 Task: Open a blank sheet, save the file as california.doc Insert a picture of 'California'with name   California.png  Change shape height to 7 select the picture, apply border and shading with setting Box, style zigzaged line, color Red and width 2 1/4 pt
Action: Mouse moved to (21, 26)
Screenshot: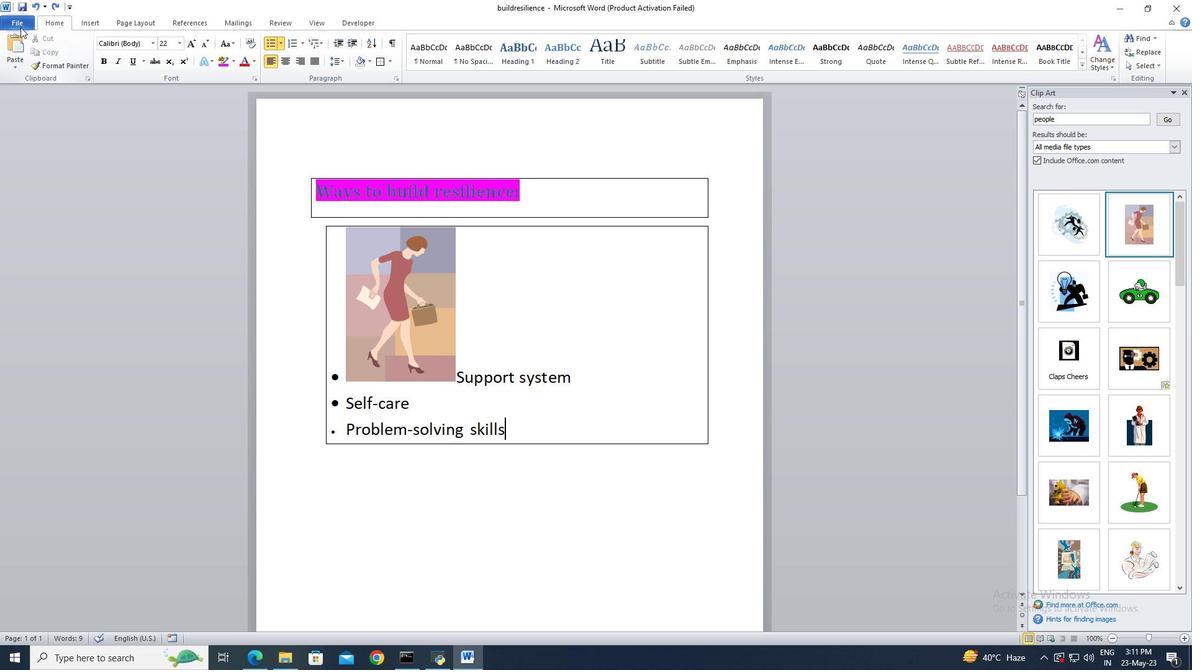 
Action: Mouse pressed left at (21, 26)
Screenshot: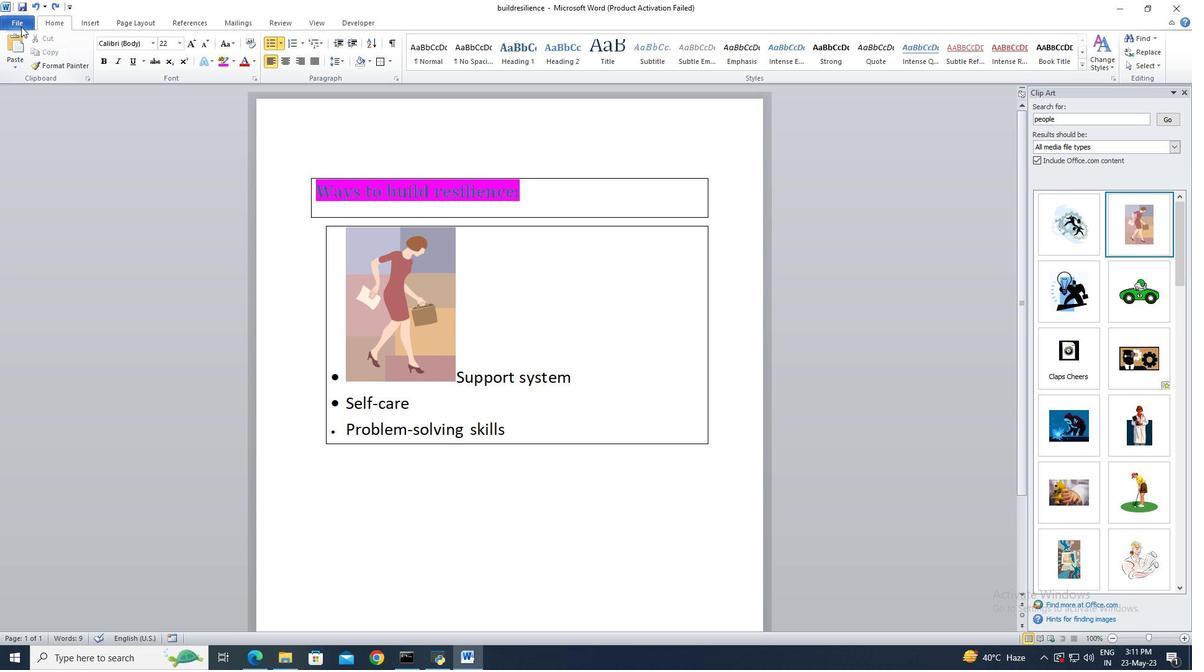 
Action: Mouse moved to (35, 166)
Screenshot: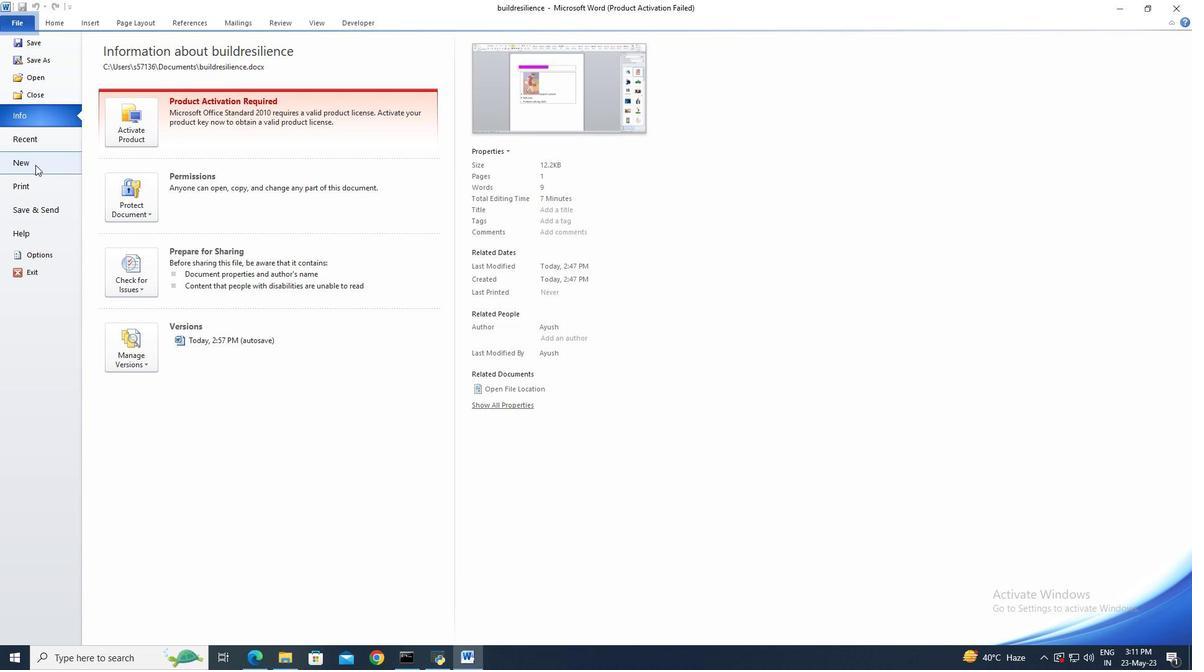 
Action: Mouse pressed left at (35, 166)
Screenshot: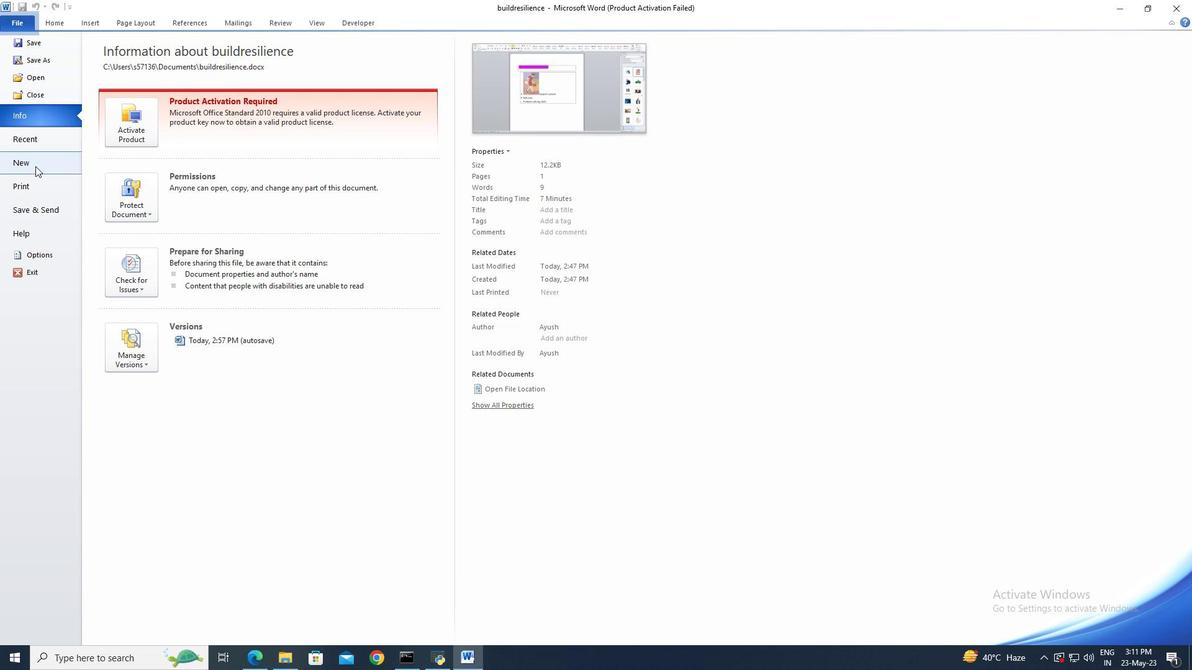 
Action: Mouse moved to (611, 305)
Screenshot: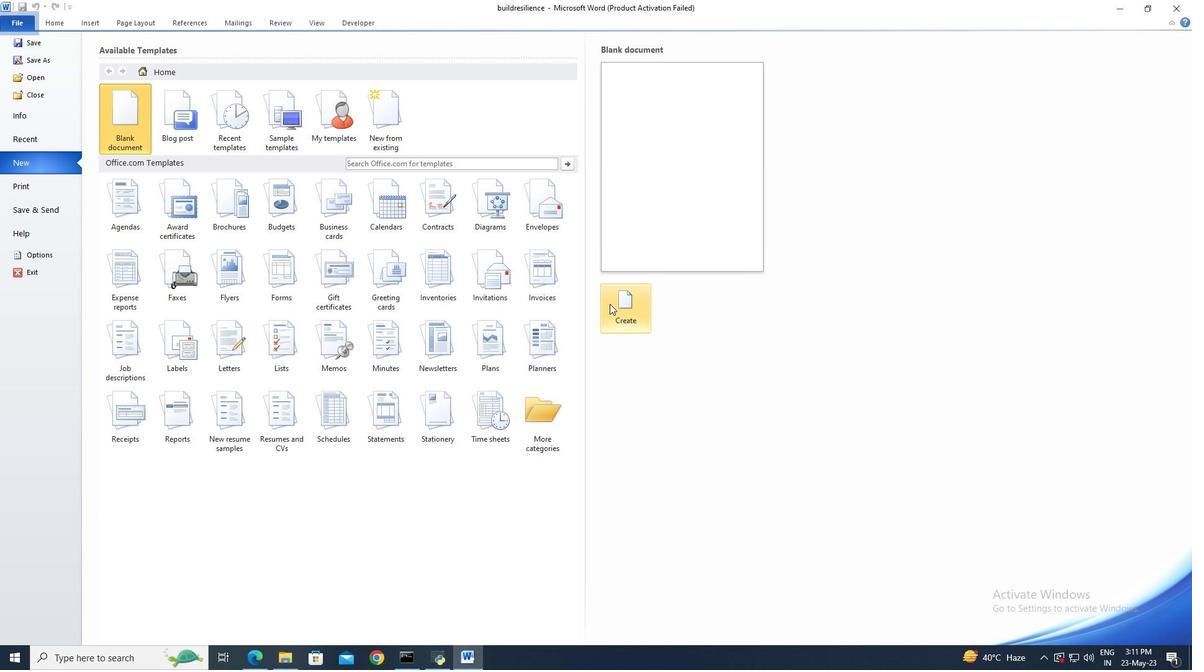 
Action: Mouse pressed left at (611, 305)
Screenshot: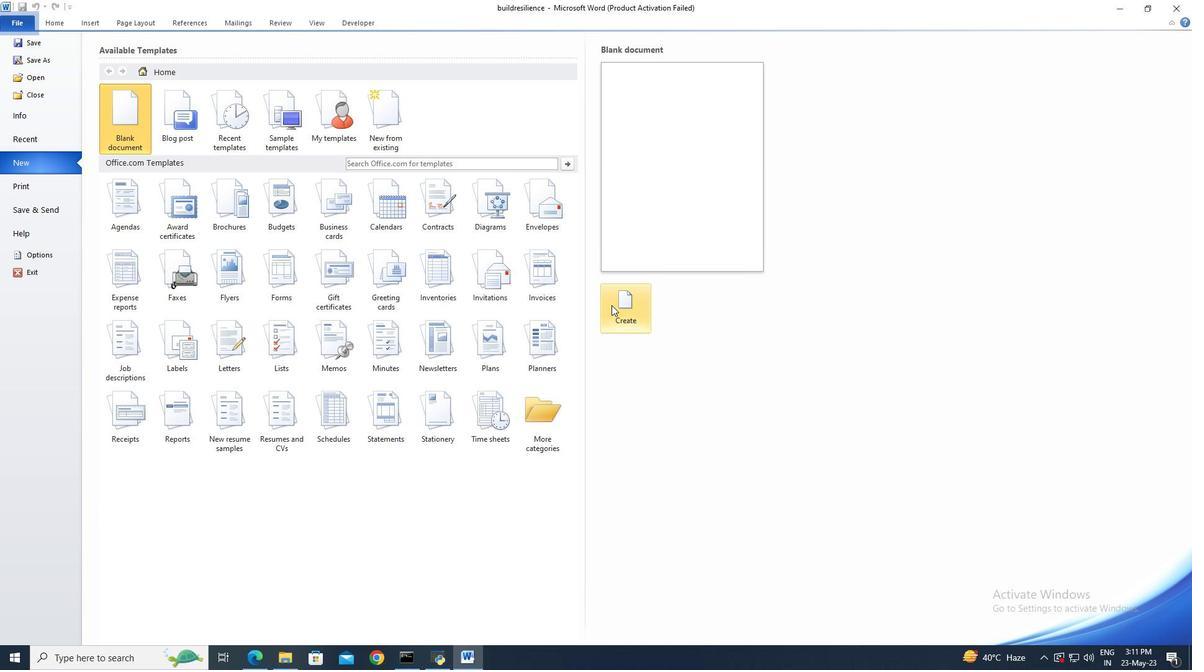
Action: Mouse moved to (30, 24)
Screenshot: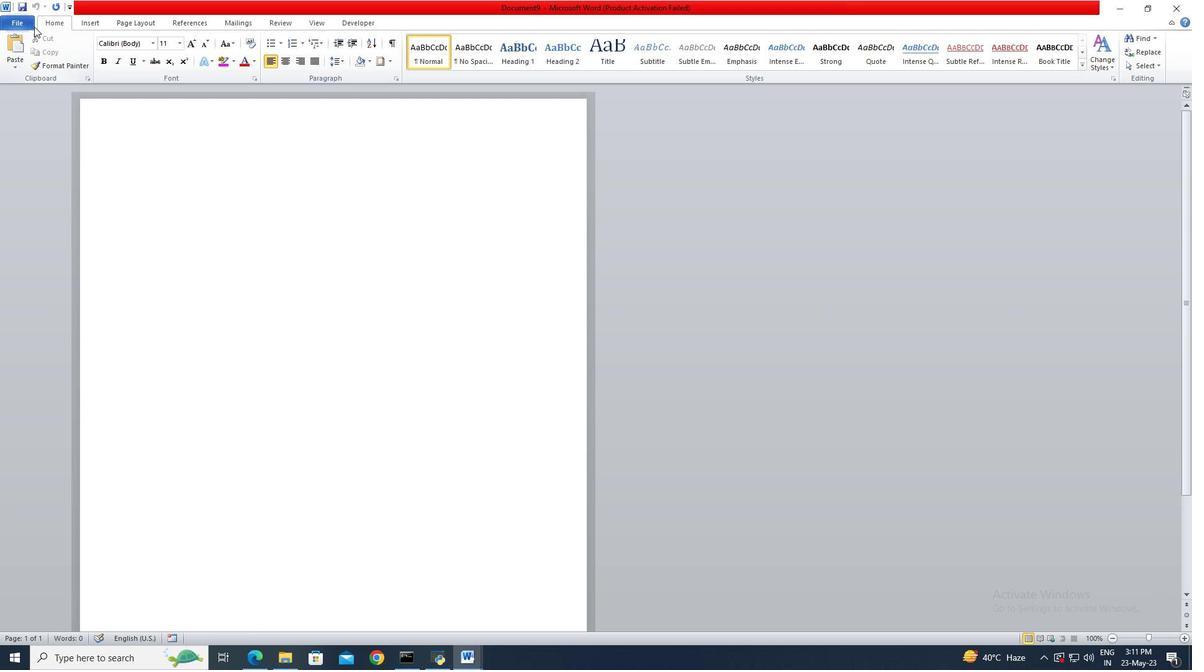 
Action: Mouse pressed left at (30, 24)
Screenshot: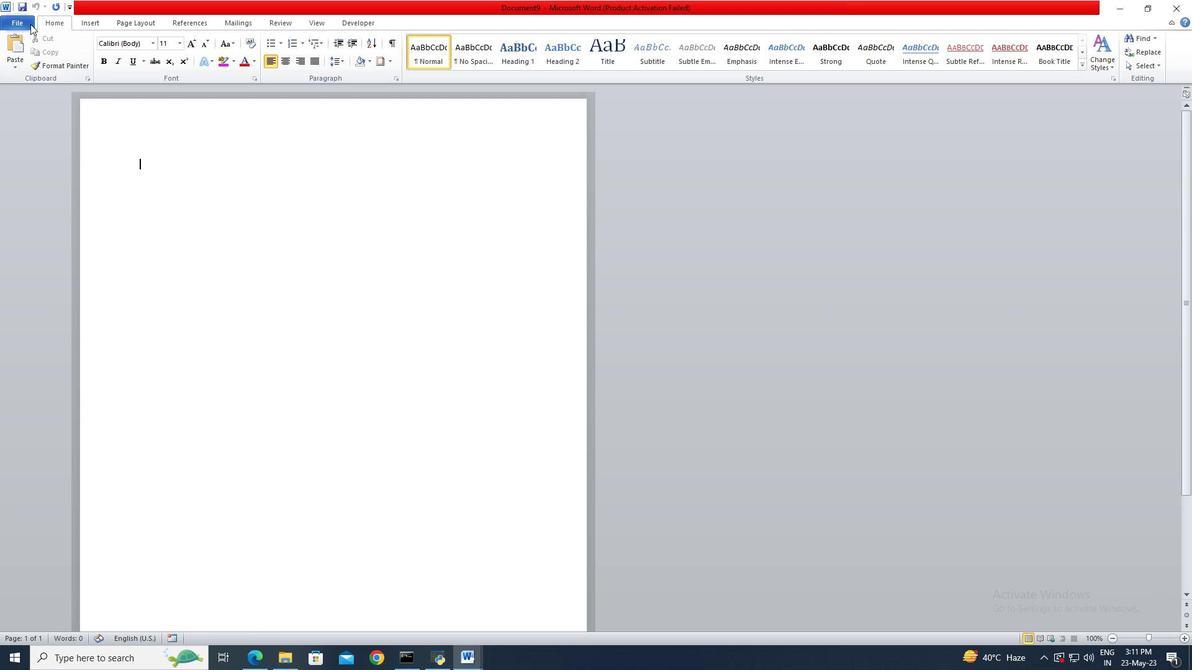 
Action: Mouse moved to (37, 58)
Screenshot: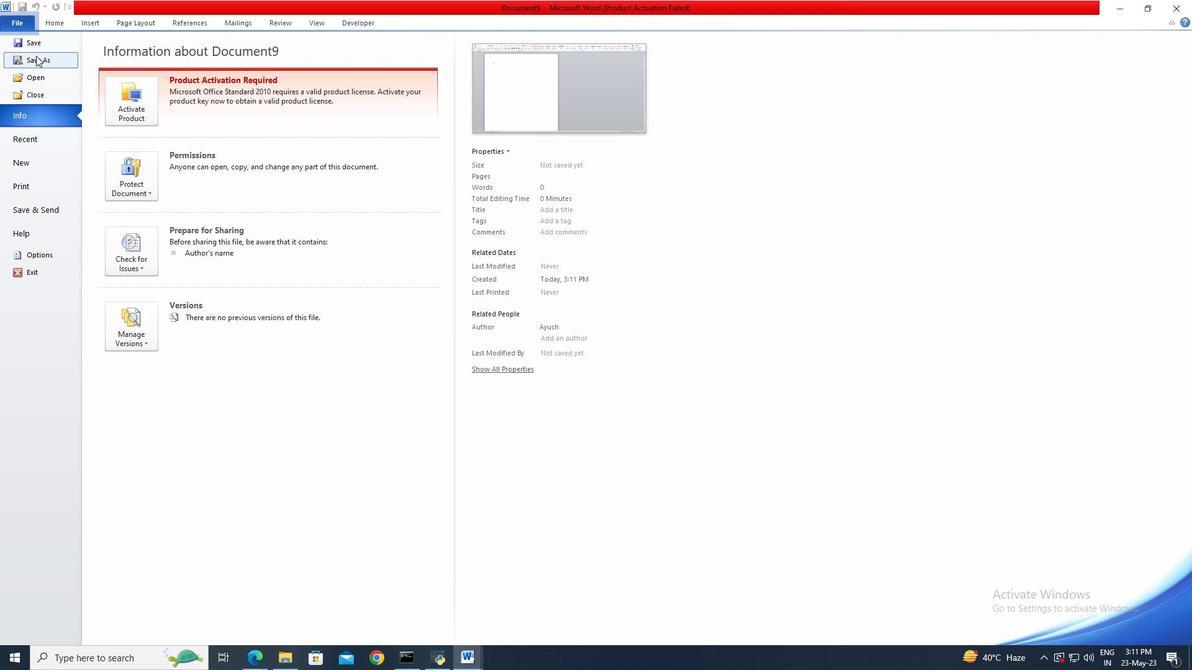 
Action: Mouse pressed left at (37, 58)
Screenshot: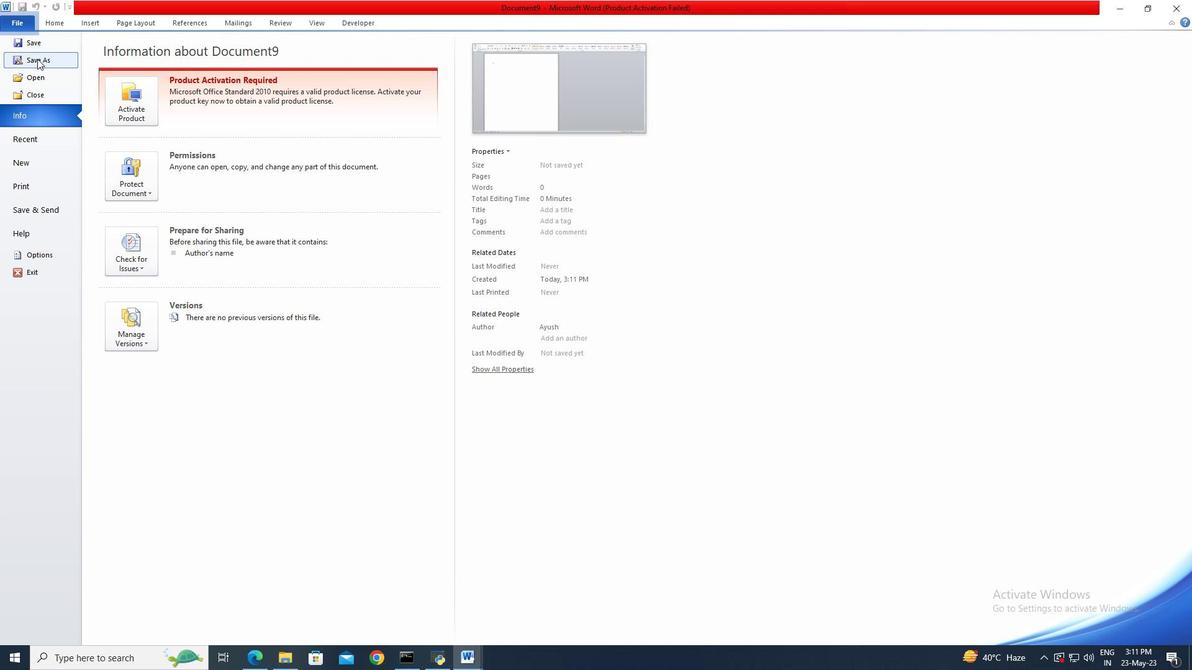 
Action: Key pressed california
Screenshot: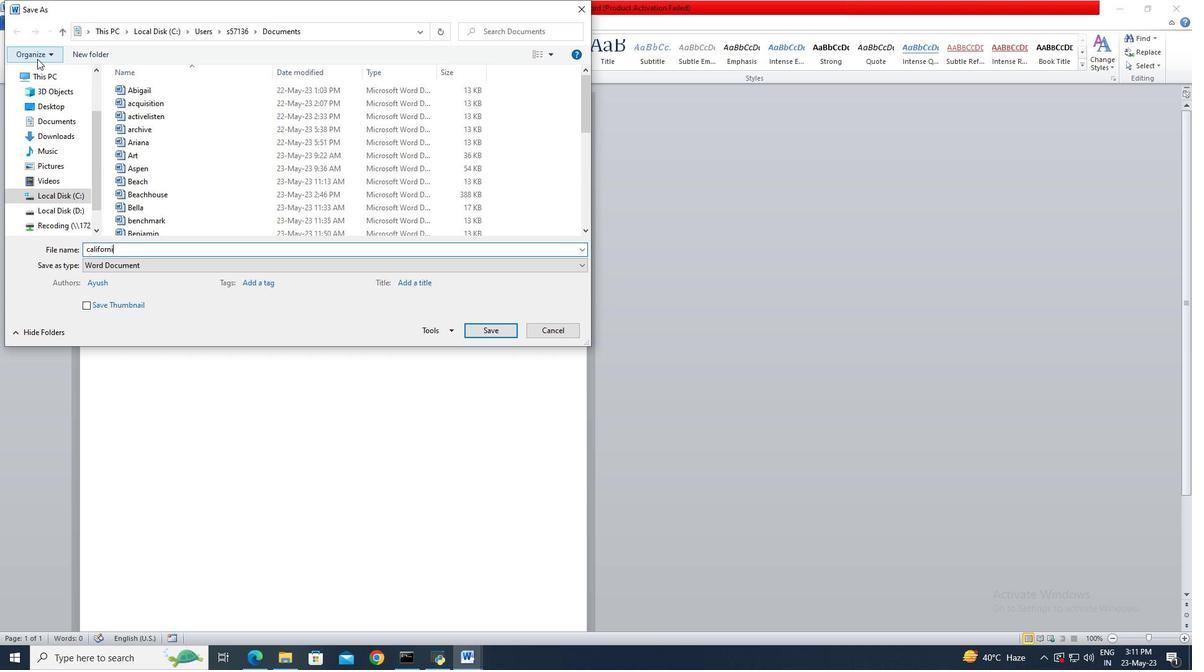 
Action: Mouse moved to (471, 327)
Screenshot: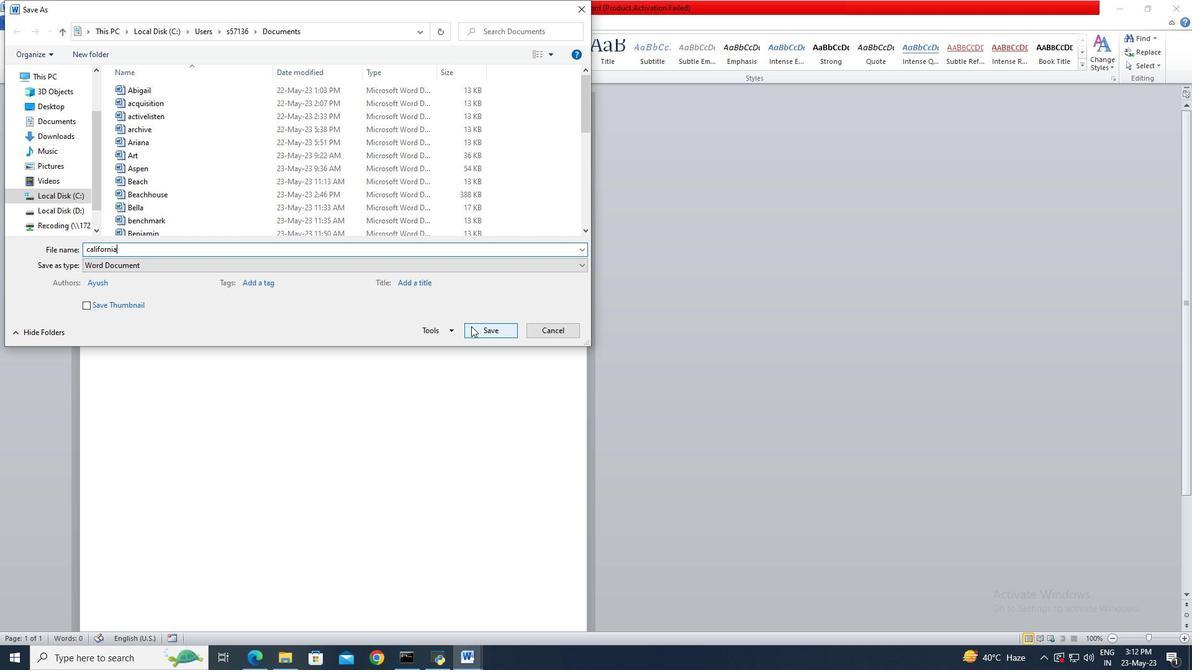 
Action: Mouse pressed left at (471, 327)
Screenshot: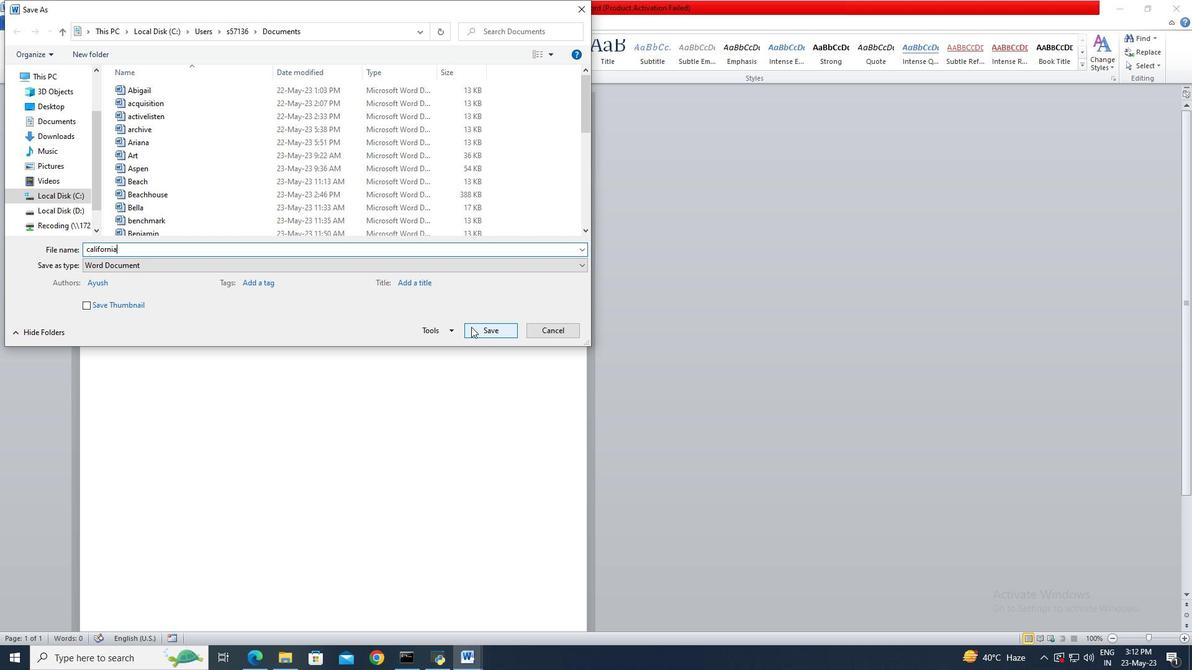 
Action: Mouse moved to (93, 26)
Screenshot: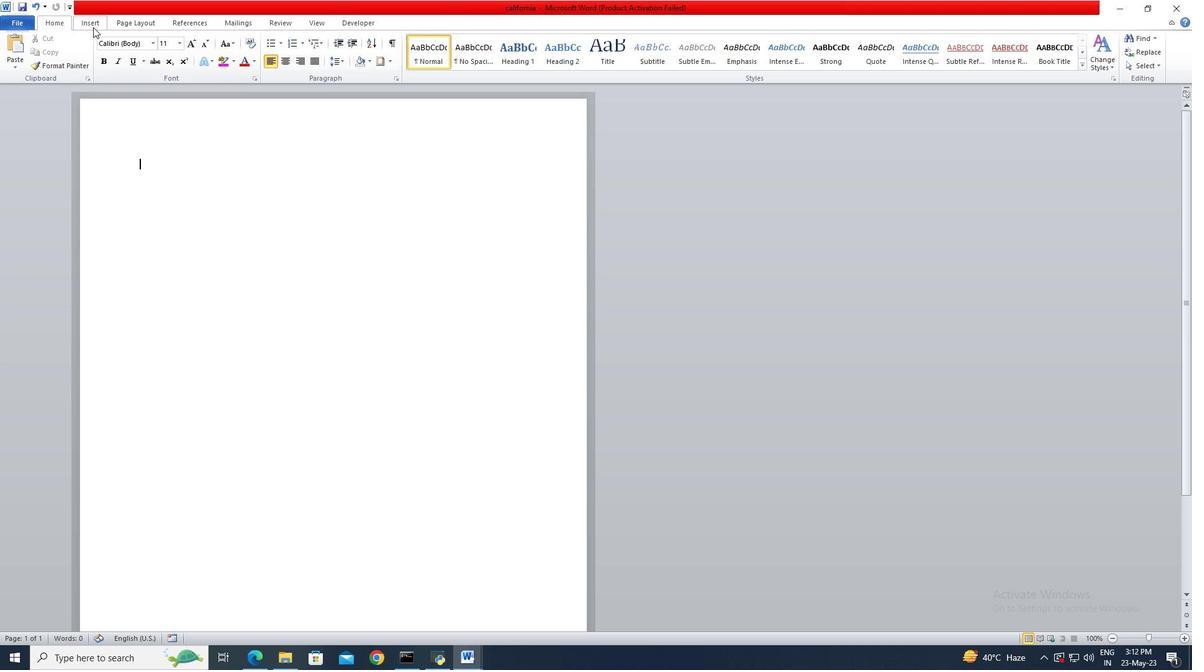 
Action: Mouse pressed left at (93, 26)
Screenshot: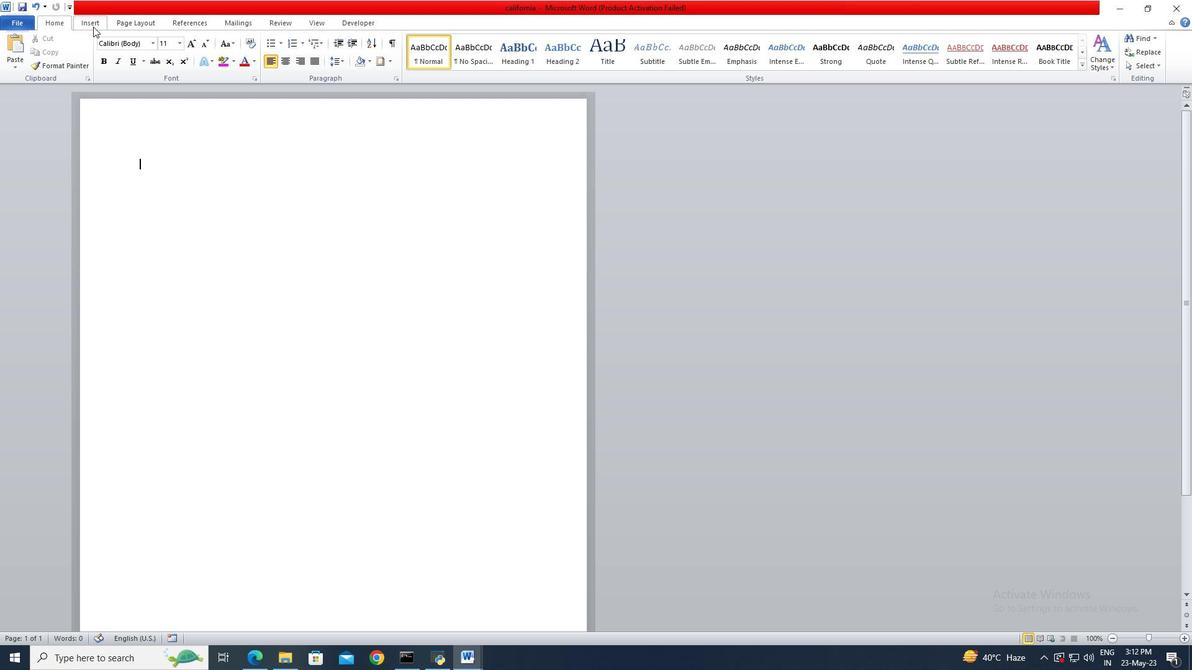 
Action: Mouse moved to (121, 50)
Screenshot: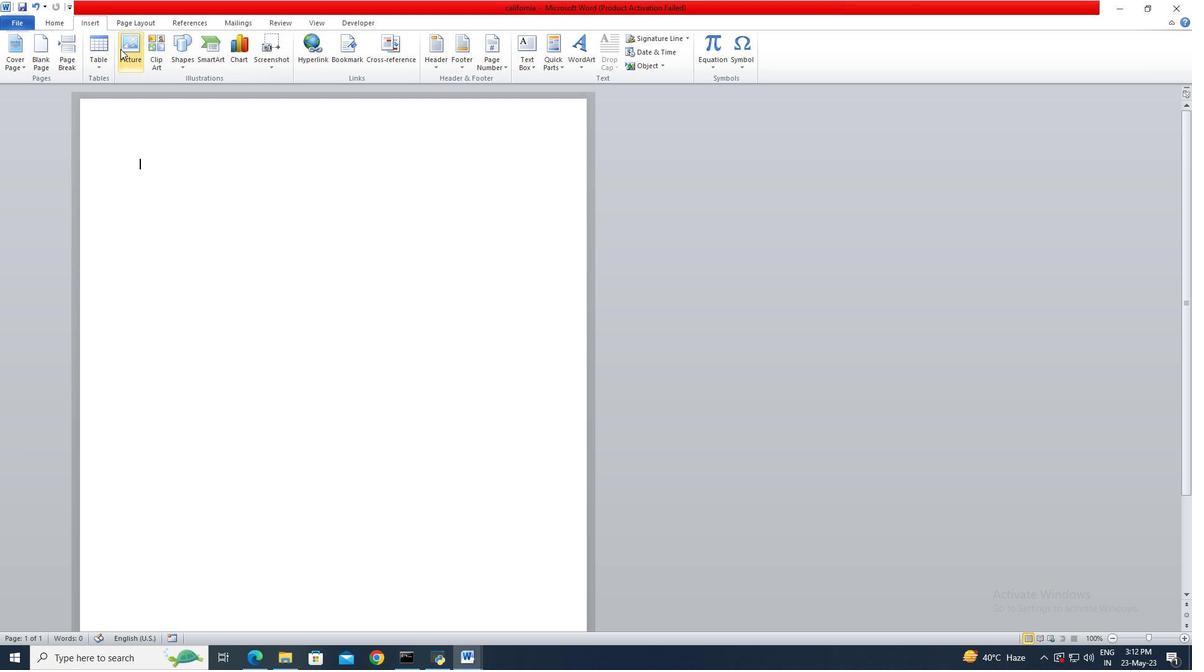 
Action: Mouse pressed left at (121, 50)
Screenshot: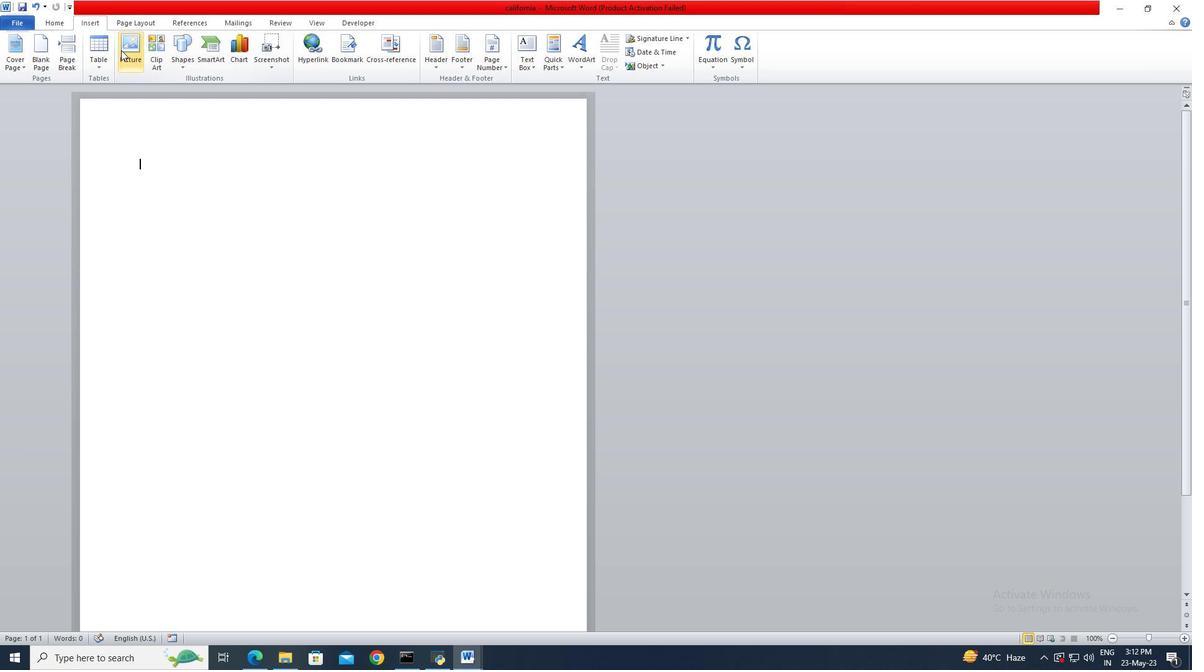 
Action: Mouse moved to (144, 234)
Screenshot: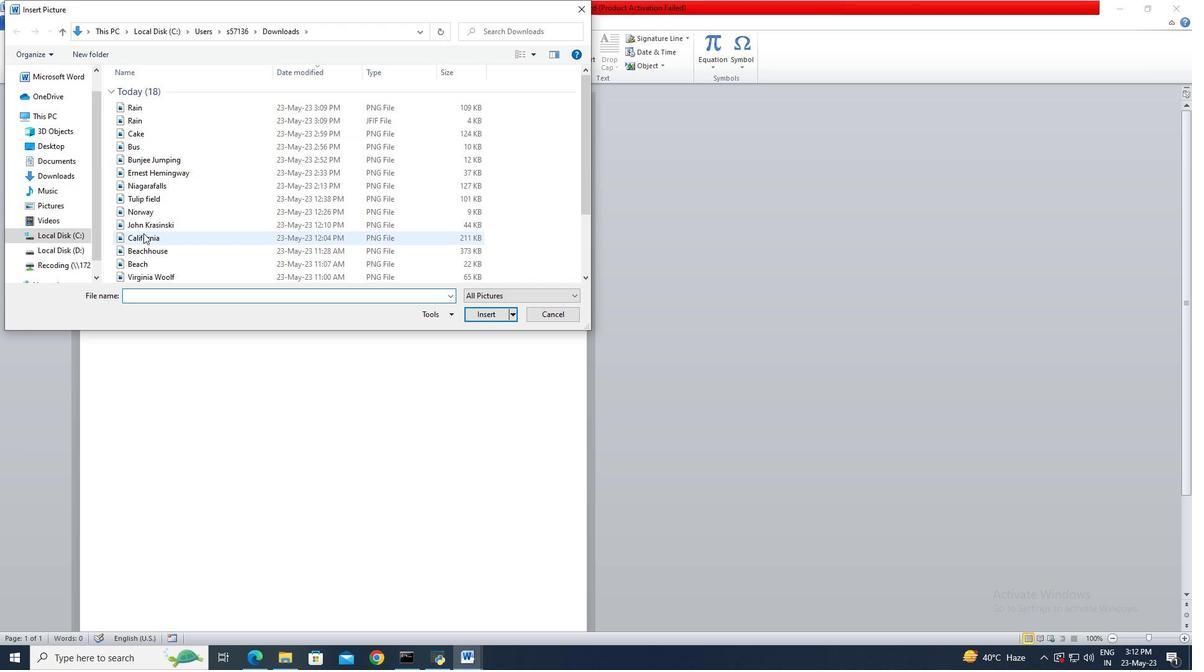 
Action: Mouse pressed left at (144, 234)
Screenshot: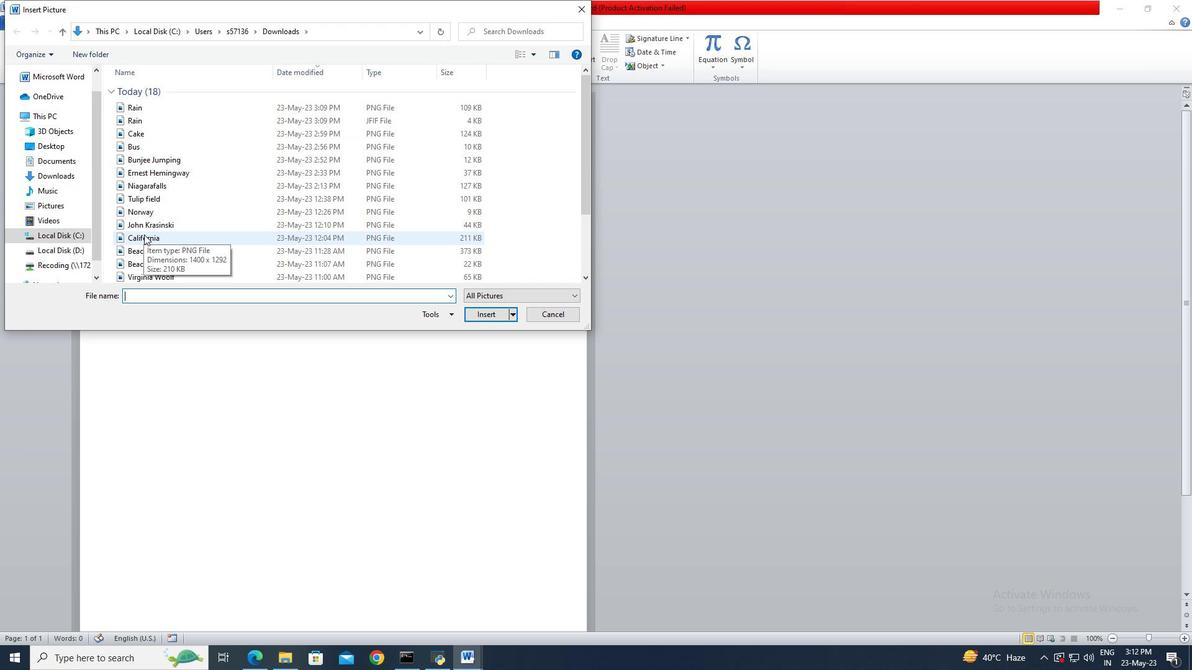 
Action: Mouse moved to (477, 316)
Screenshot: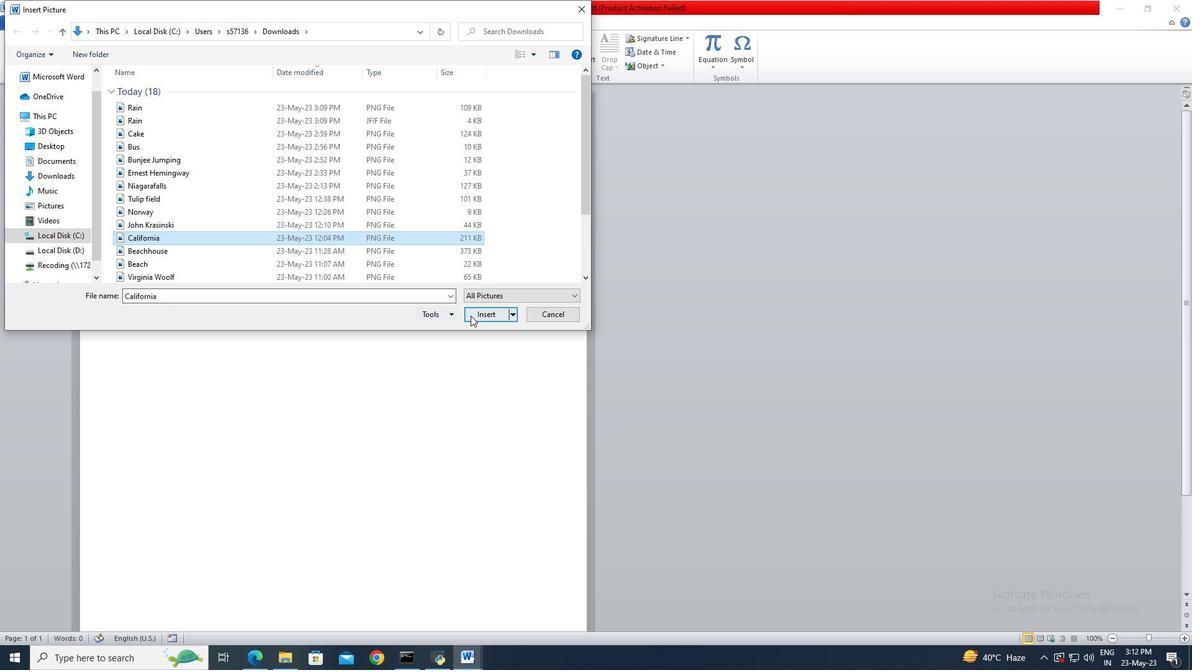 
Action: Mouse pressed left at (477, 316)
Screenshot: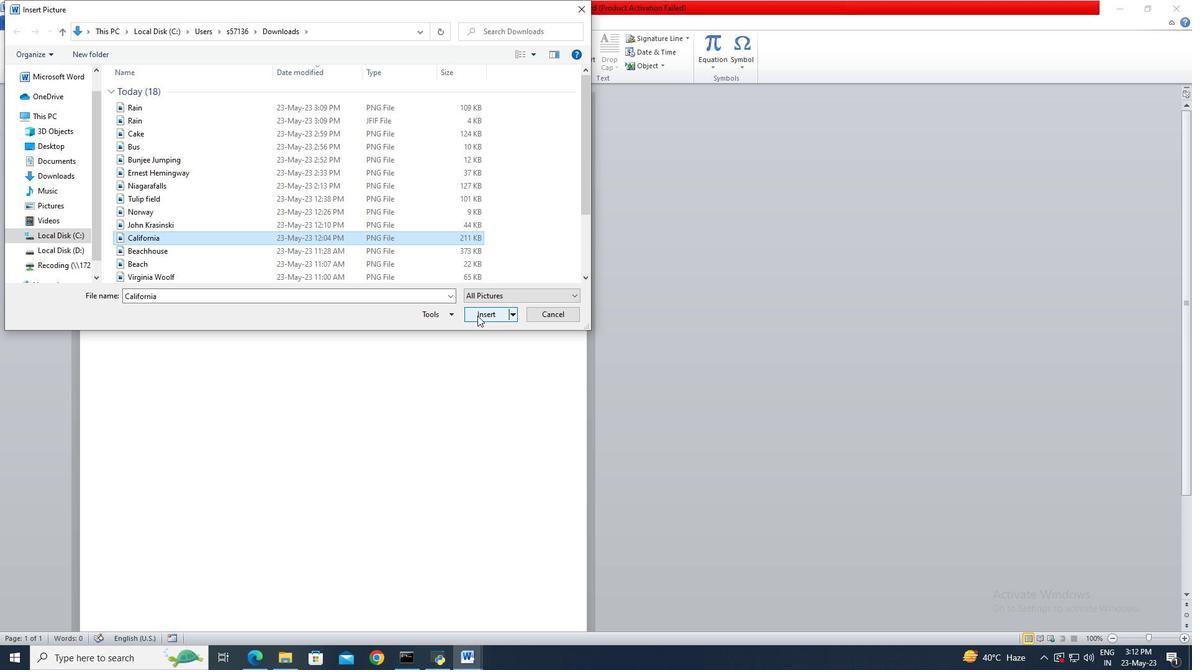 
Action: Mouse moved to (1147, 38)
Screenshot: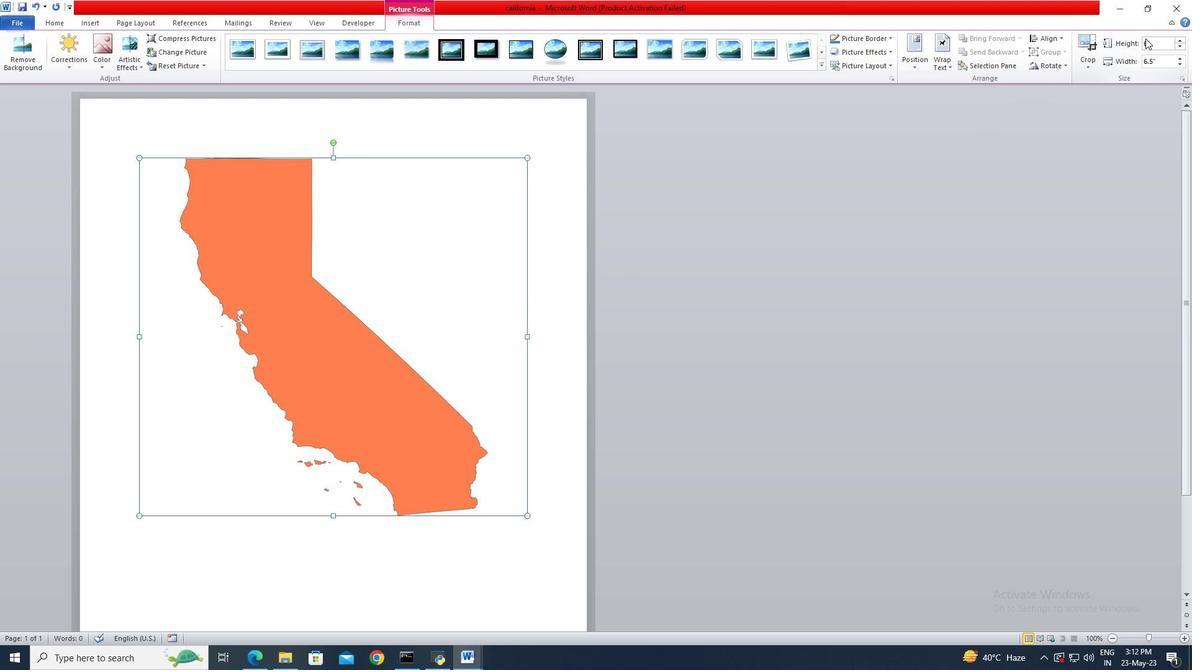 
Action: Mouse pressed left at (1147, 38)
Screenshot: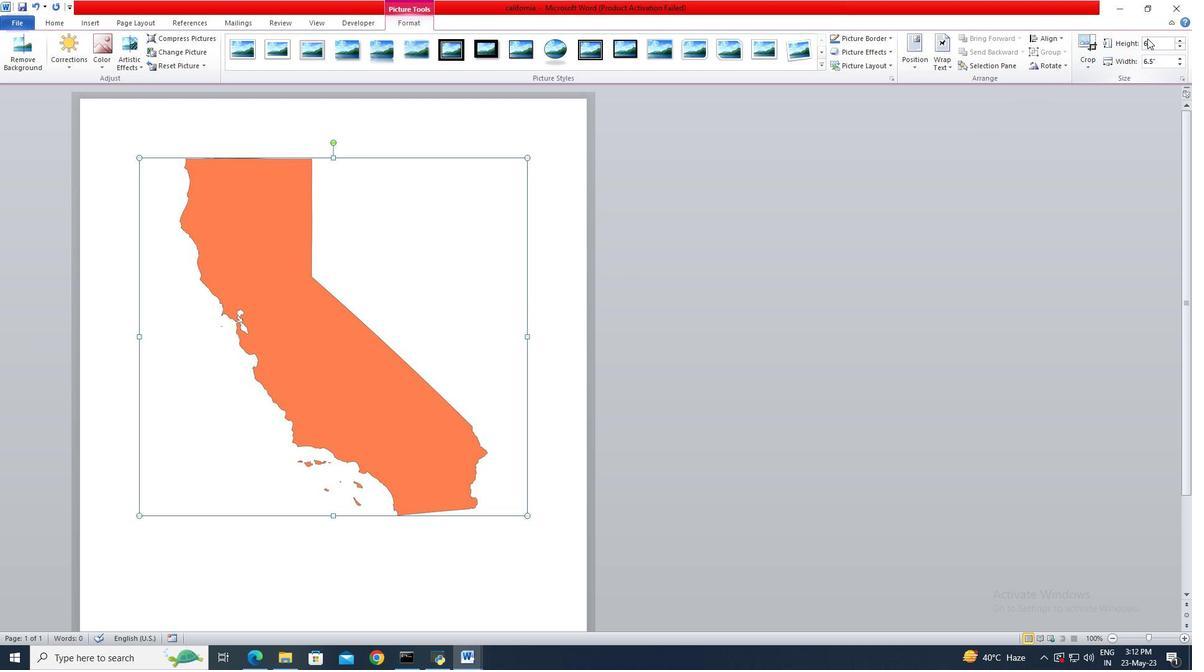 
Action: Mouse moved to (1149, 39)
Screenshot: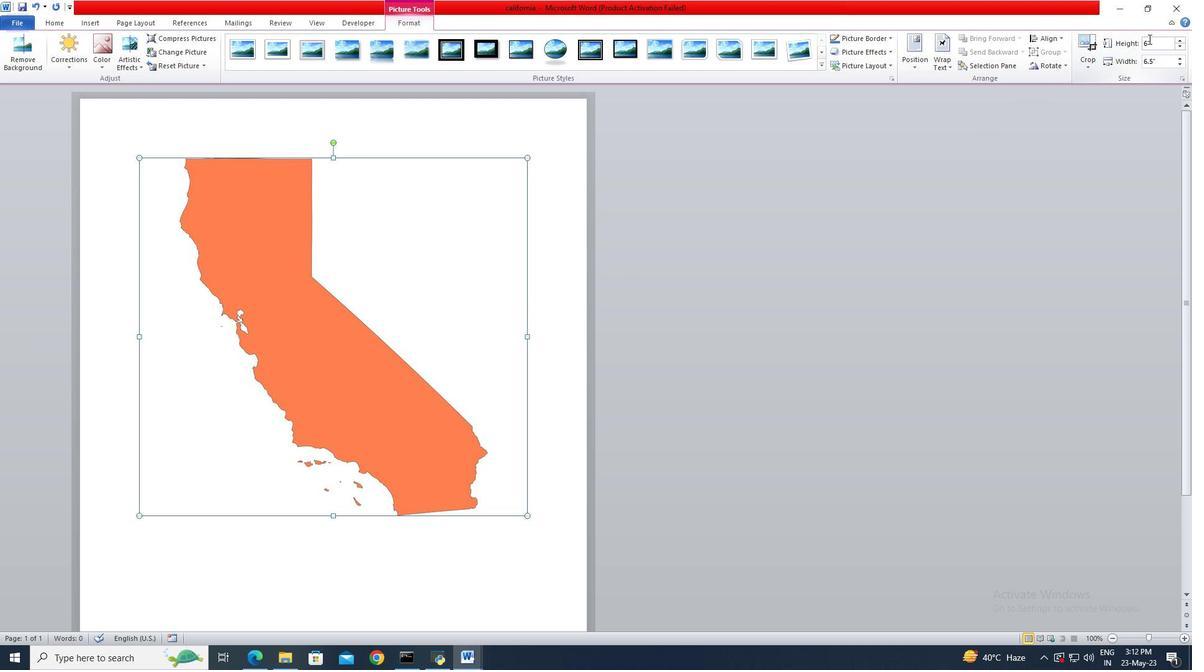 
Action: Mouse pressed left at (1149, 39)
Screenshot: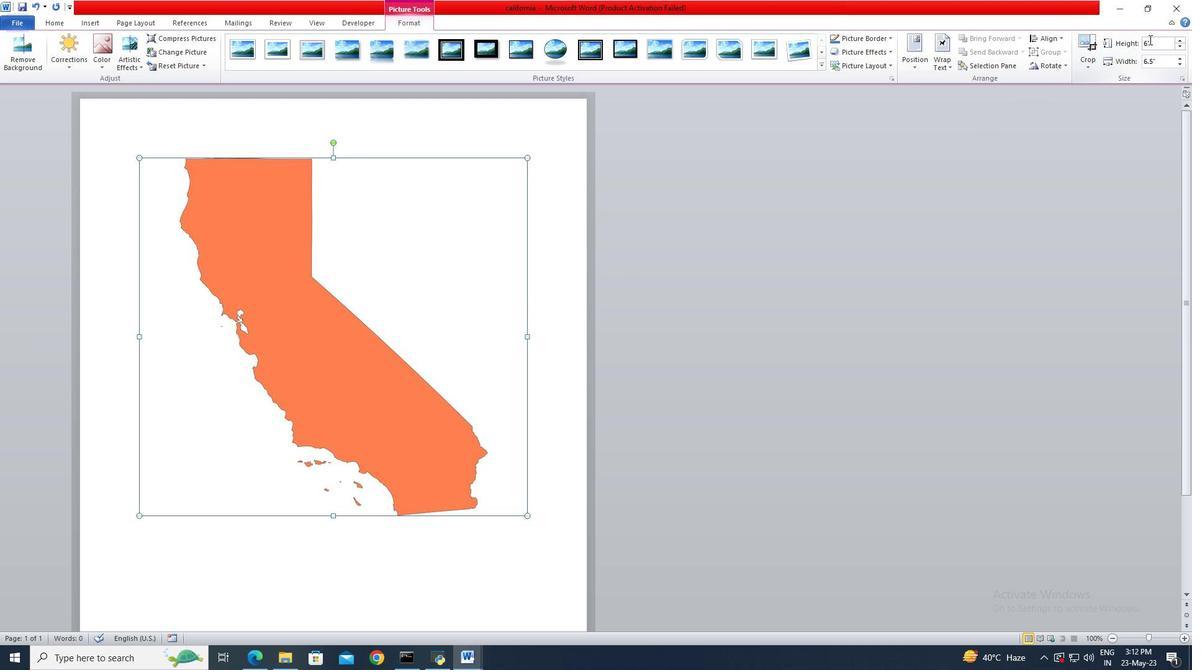 
Action: Key pressed 7<Key.enter>
Screenshot: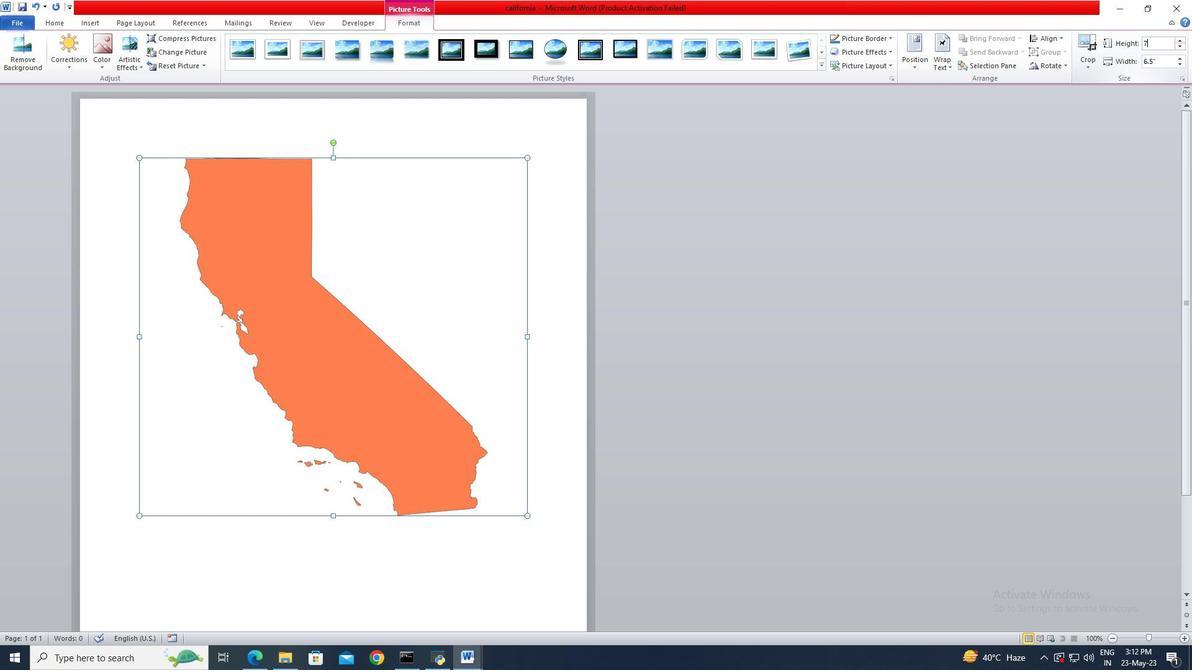 
Action: Mouse moved to (59, 24)
Screenshot: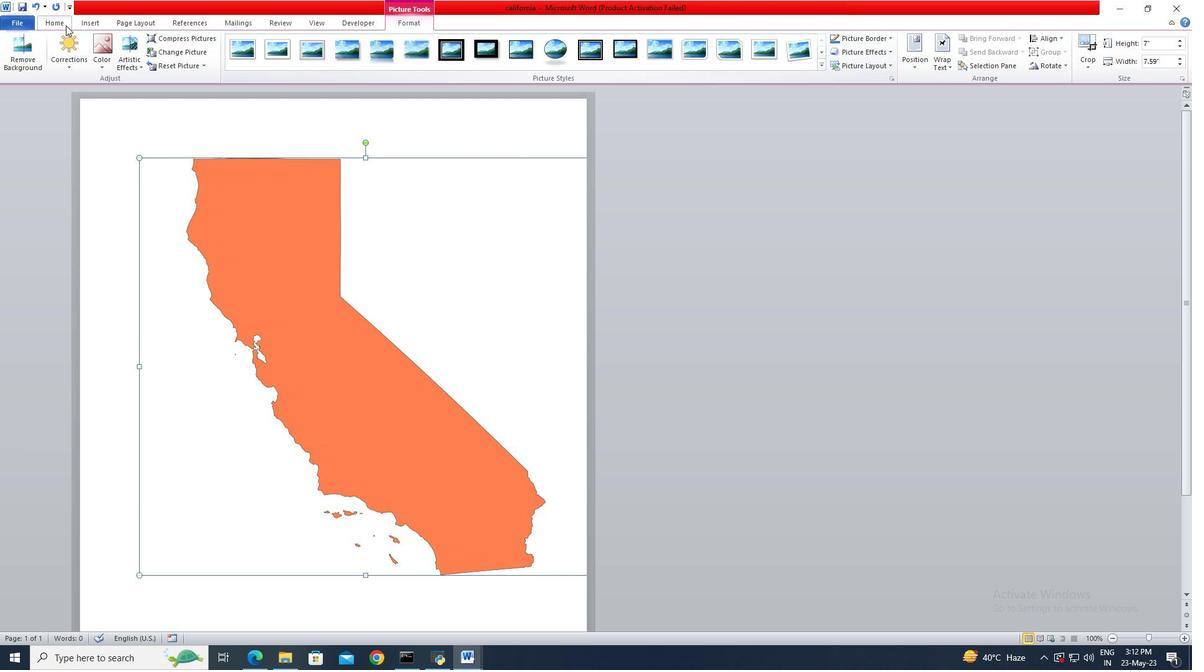 
Action: Mouse pressed left at (59, 24)
Screenshot: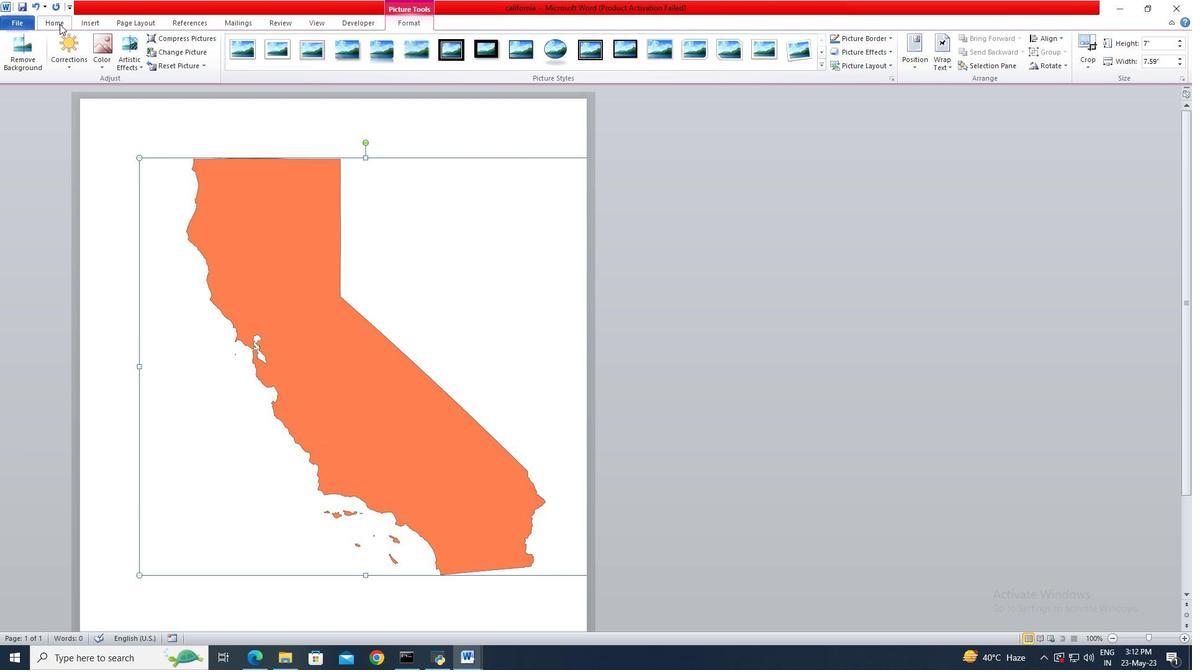 
Action: Mouse moved to (392, 60)
Screenshot: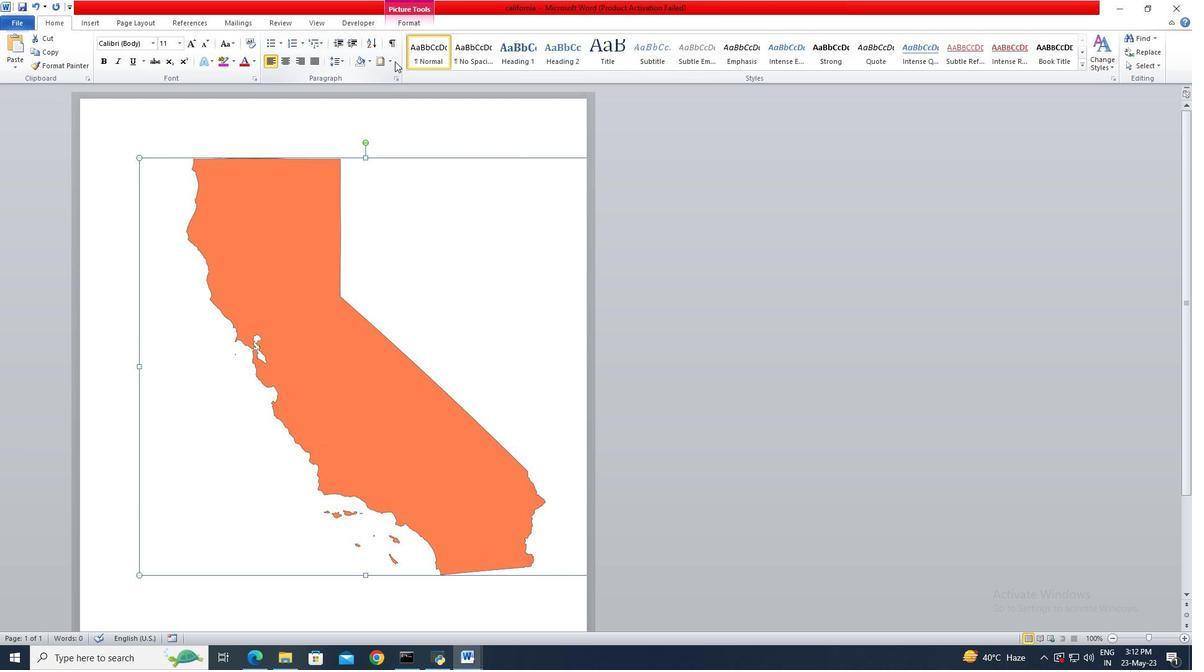 
Action: Mouse pressed left at (392, 60)
Screenshot: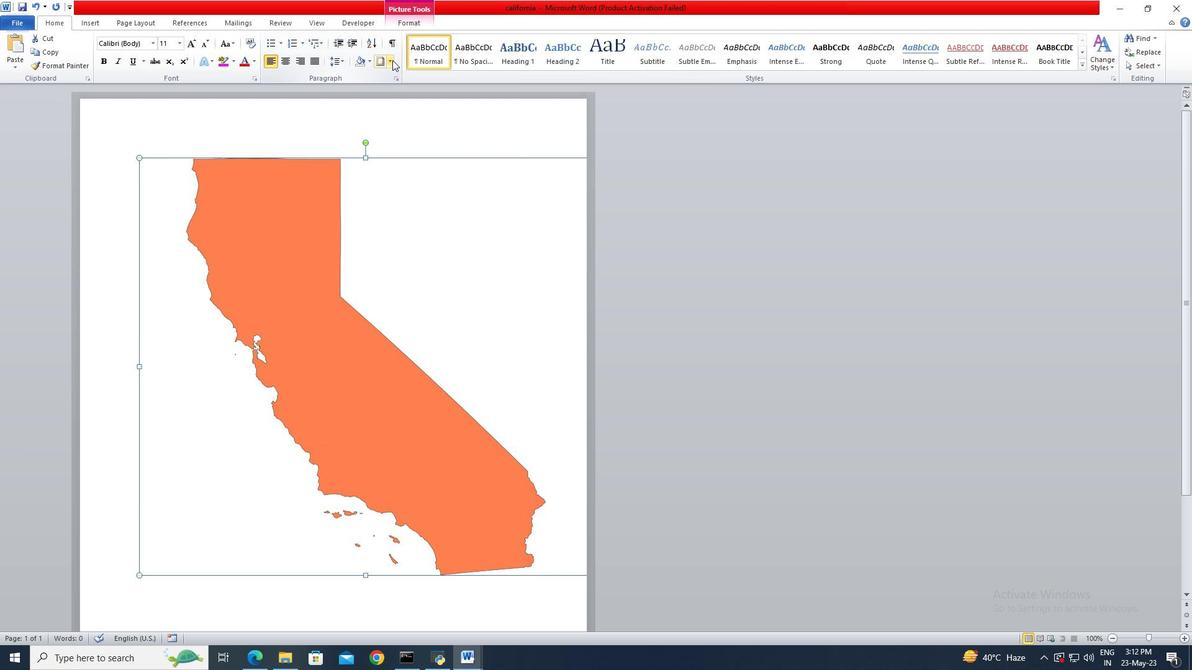 
Action: Mouse moved to (419, 290)
Screenshot: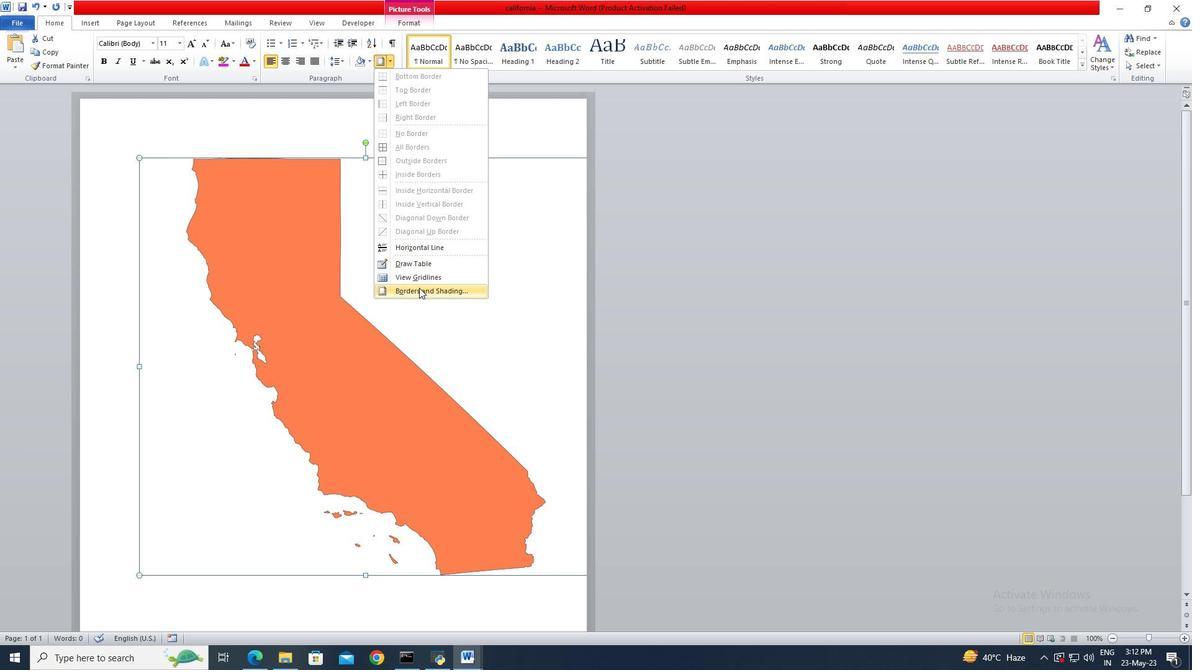 
Action: Mouse pressed left at (419, 290)
Screenshot: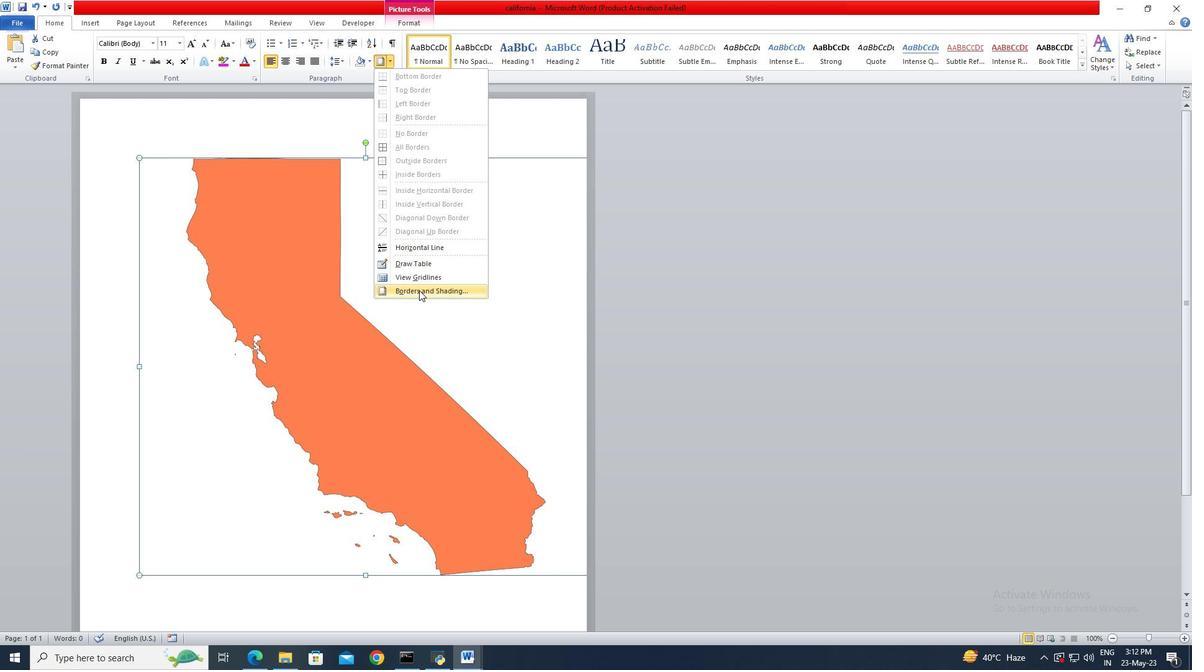 
Action: Mouse moved to (587, 316)
Screenshot: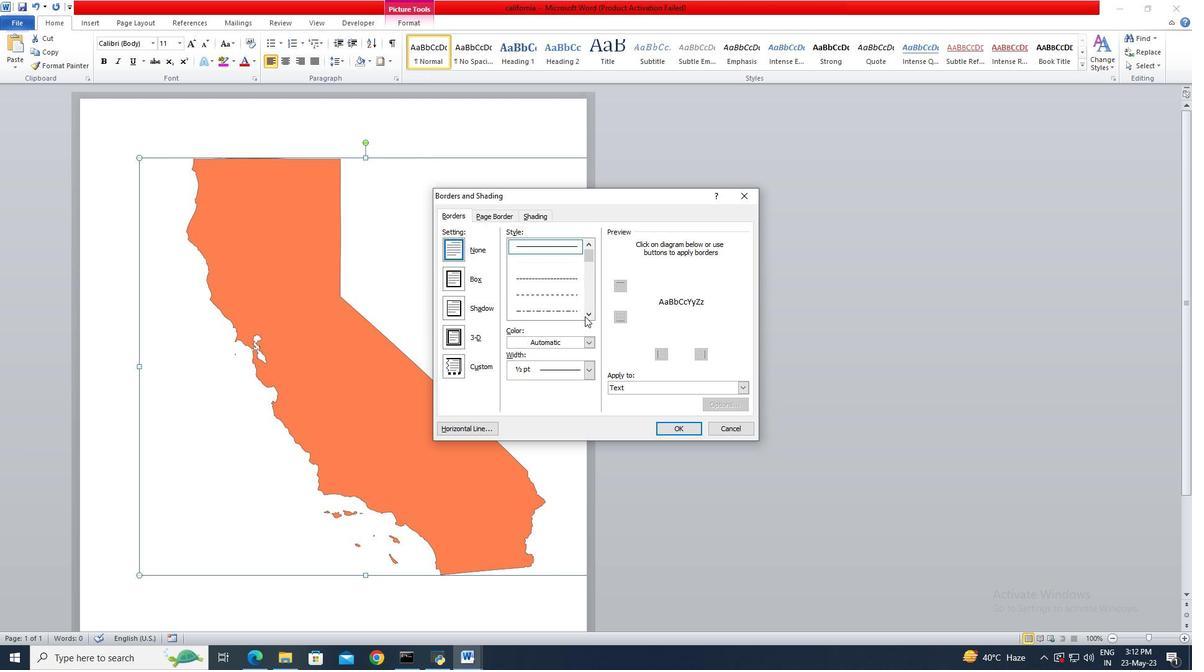 
Action: Mouse pressed left at (587, 316)
Screenshot: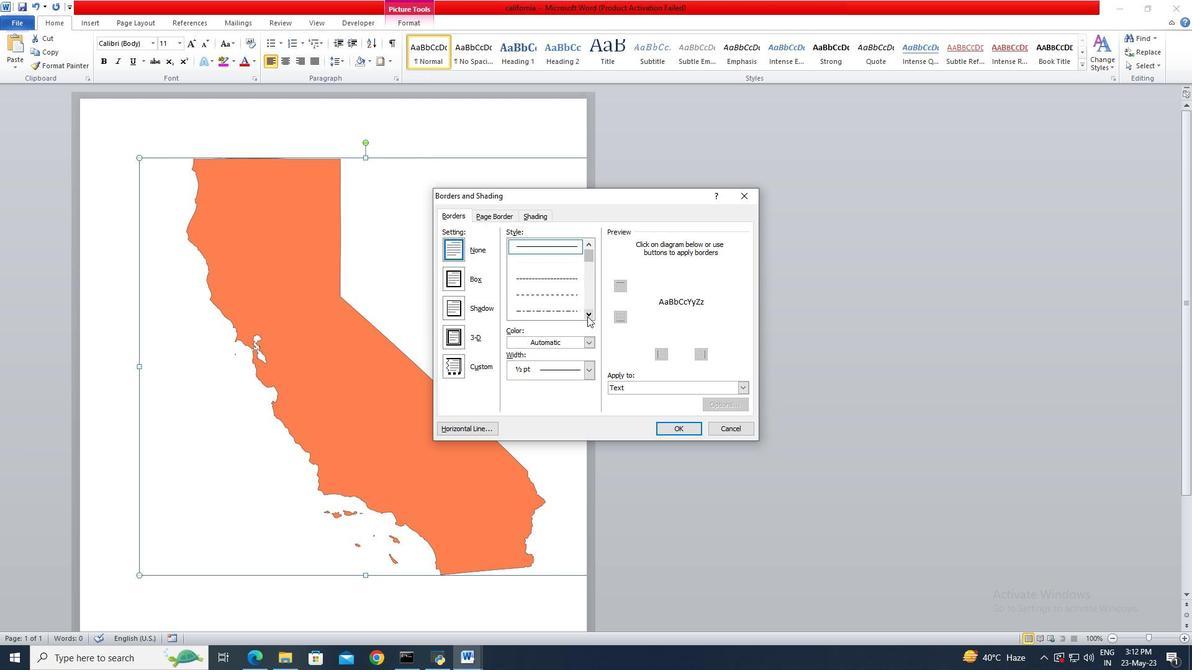 
Action: Mouse pressed left at (587, 316)
Screenshot: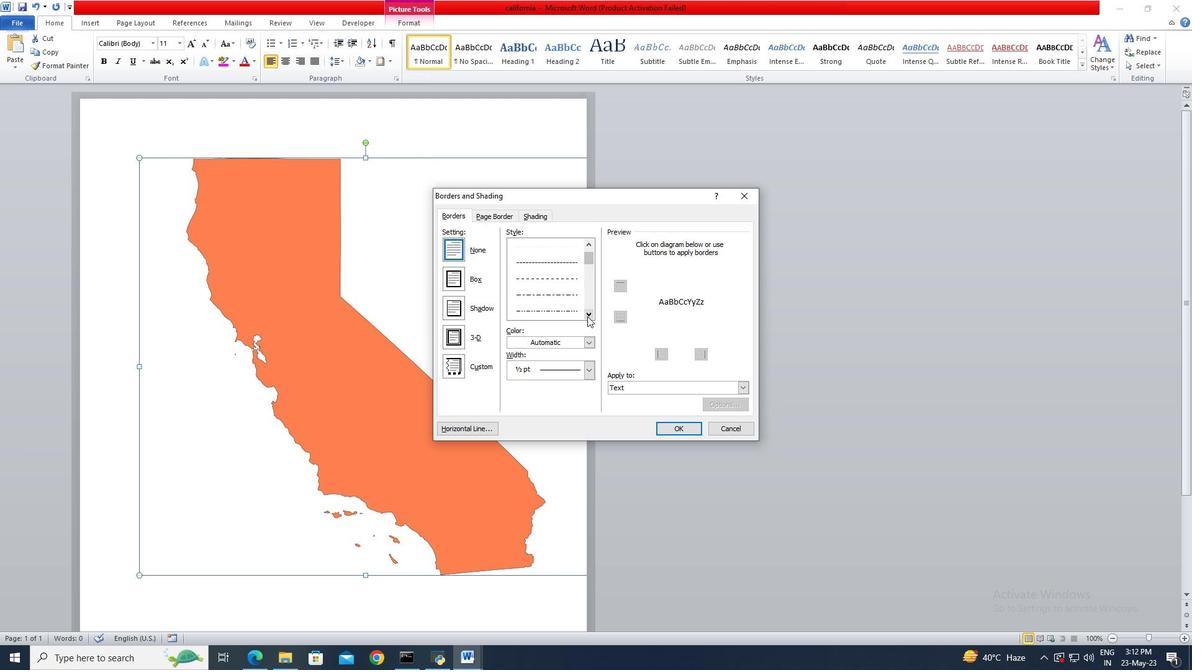
Action: Mouse pressed left at (587, 316)
Screenshot: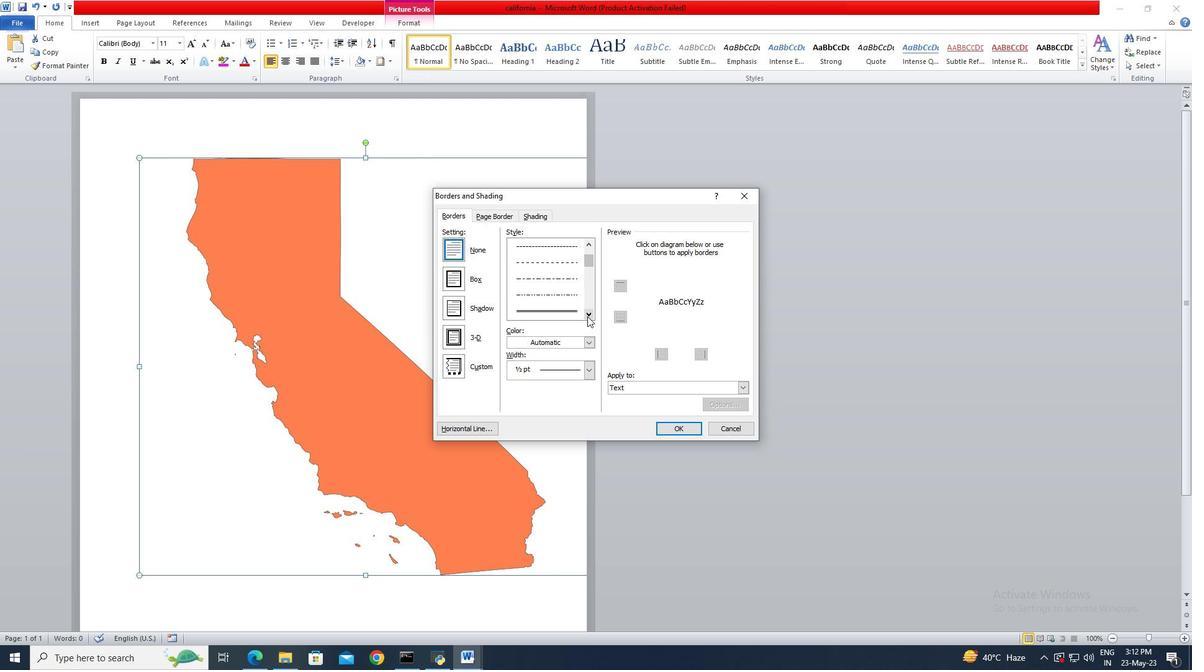 
Action: Mouse moved to (448, 277)
Screenshot: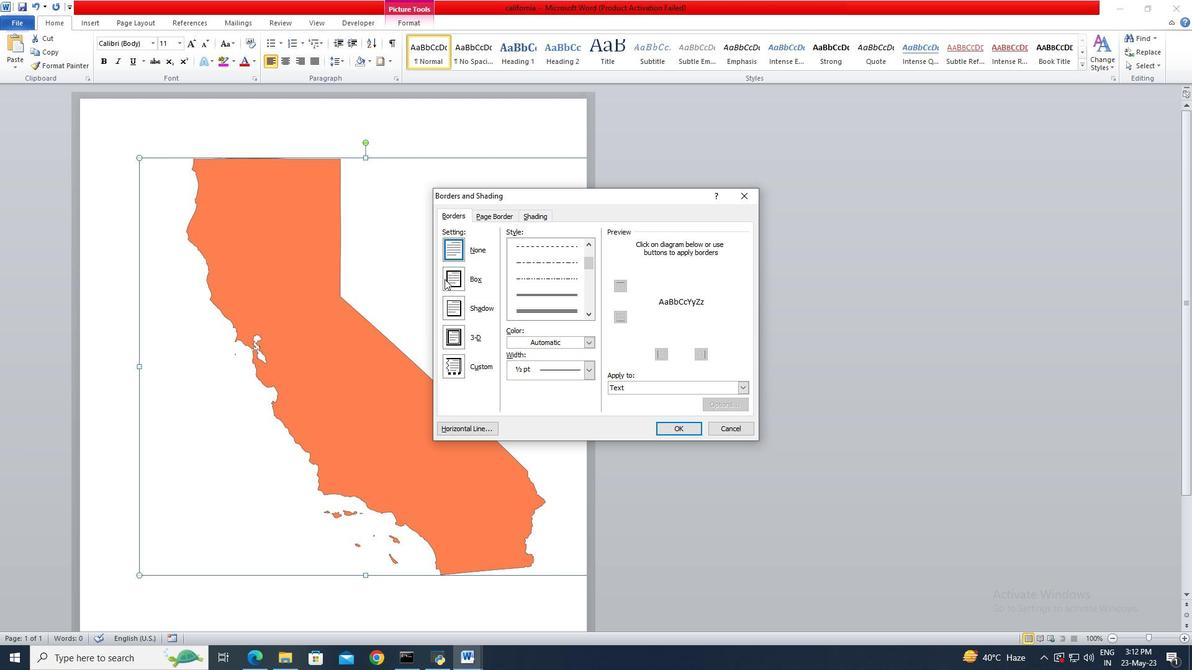 
Action: Mouse pressed left at (448, 277)
Screenshot: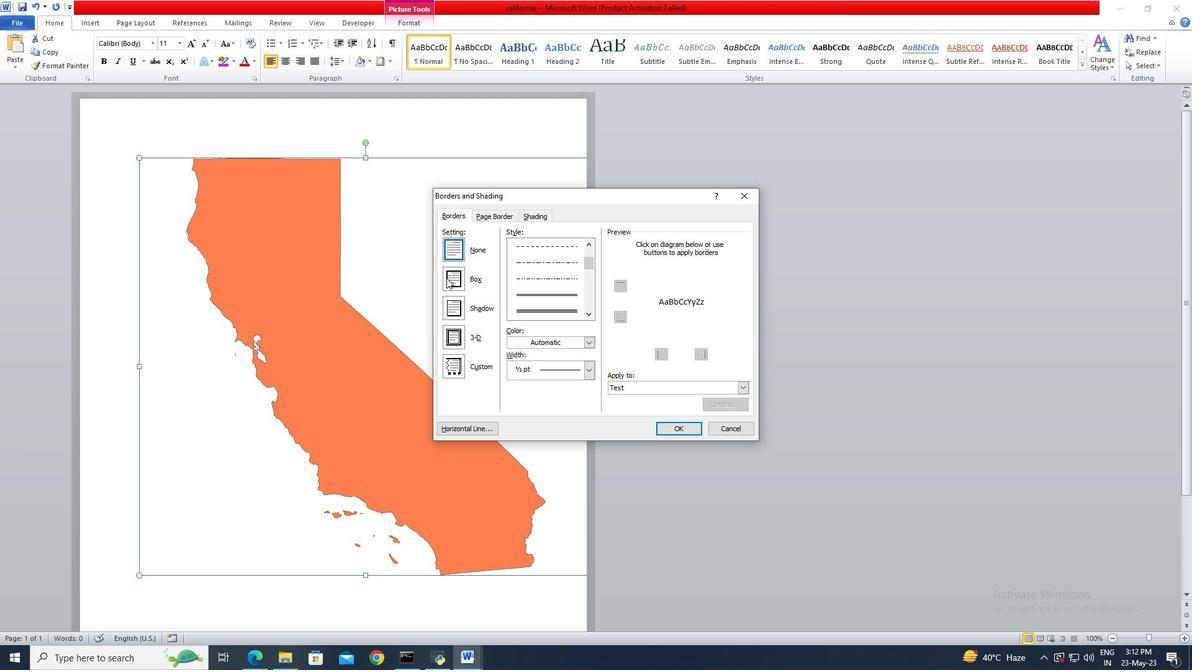 
Action: Mouse moved to (585, 313)
Screenshot: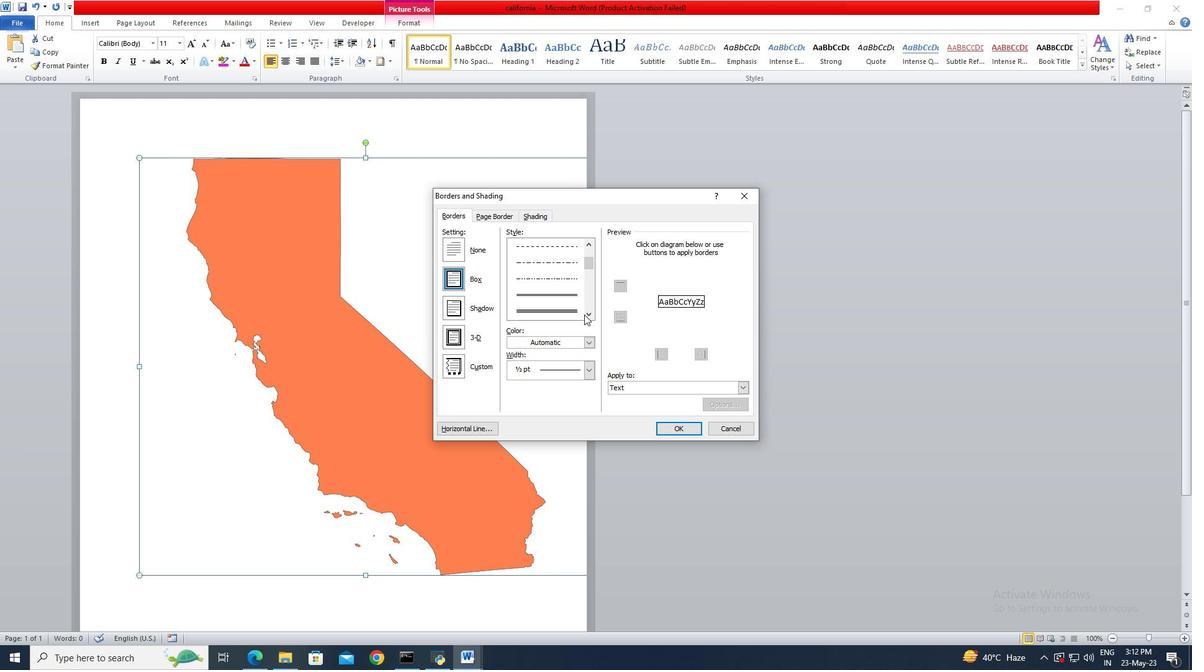 
Action: Mouse pressed left at (585, 313)
Screenshot: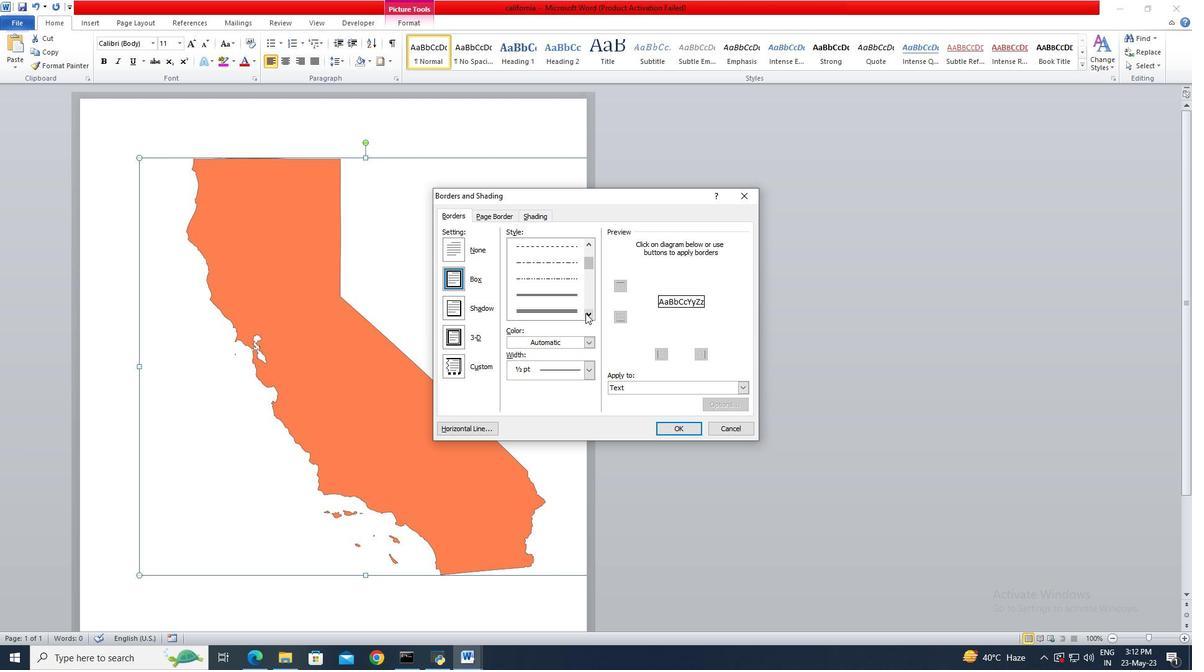 
Action: Mouse pressed left at (585, 313)
Screenshot: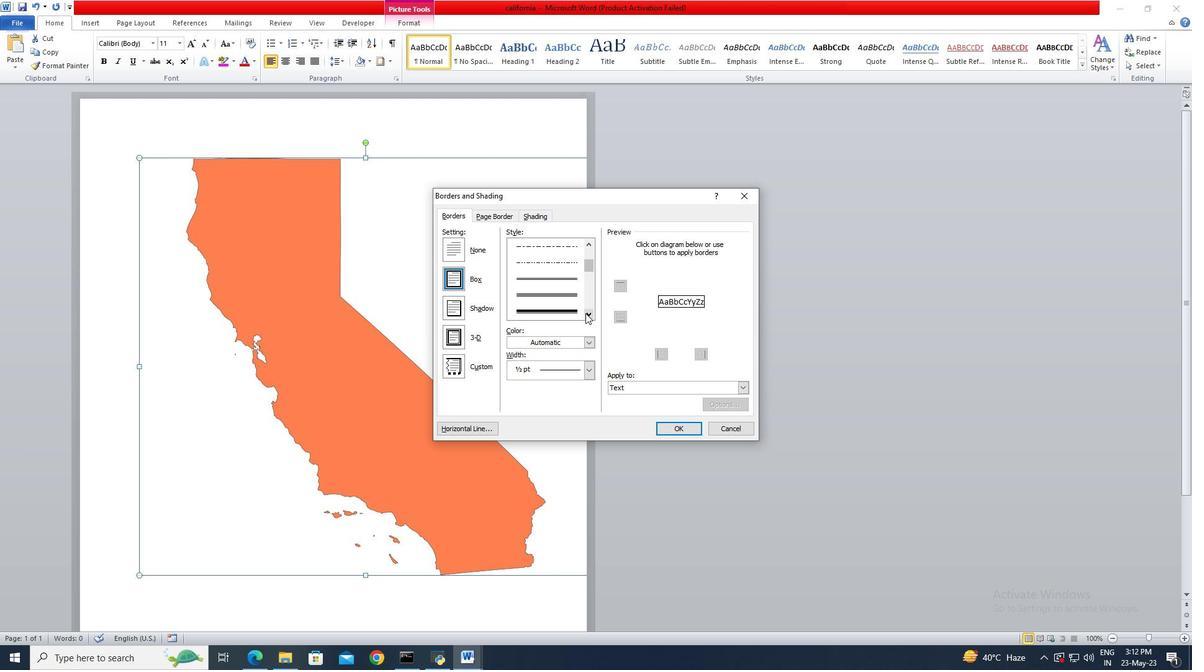 
Action: Mouse pressed left at (585, 313)
Screenshot: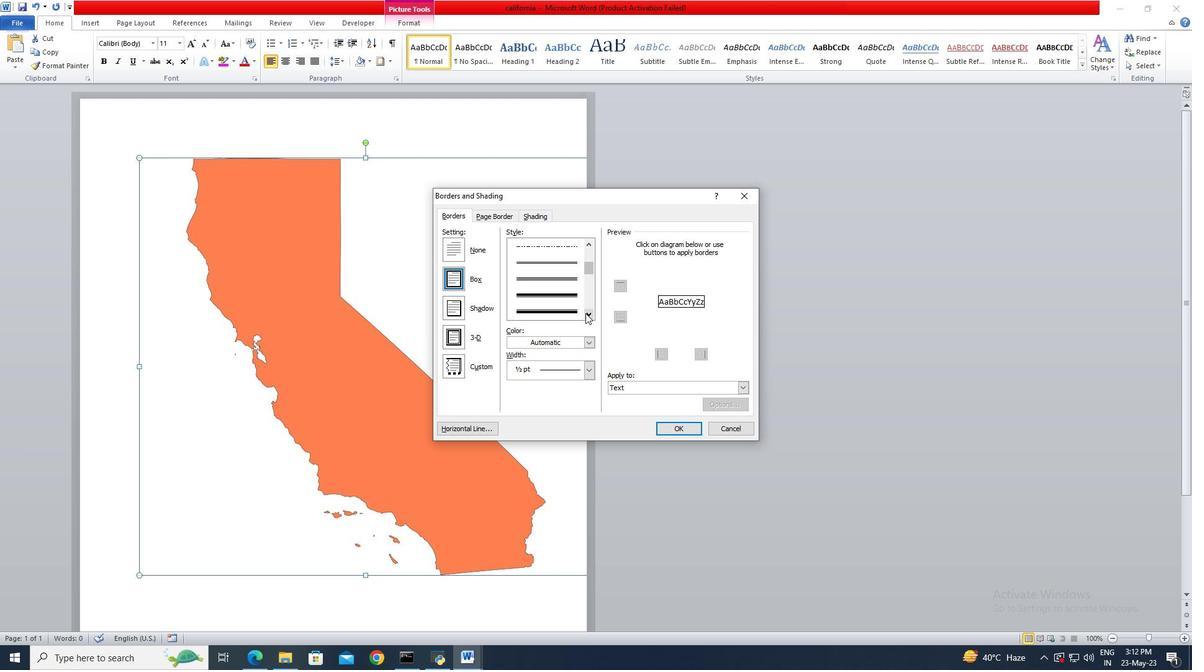 
Action: Mouse pressed left at (585, 313)
Screenshot: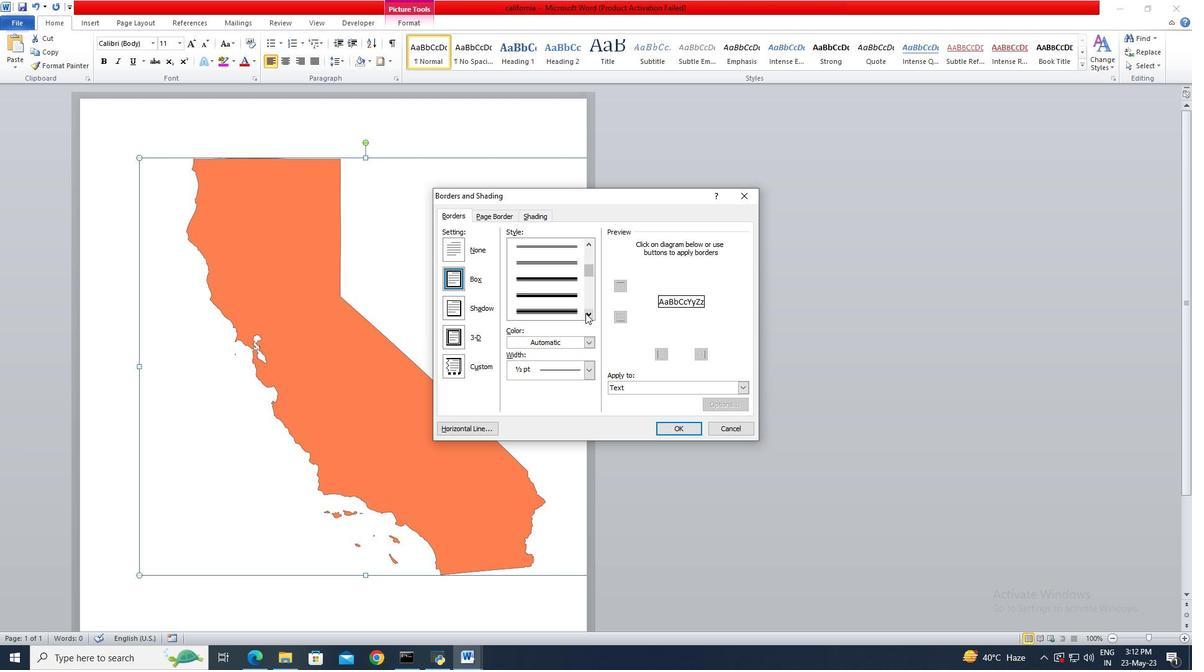 
Action: Mouse pressed left at (585, 313)
Screenshot: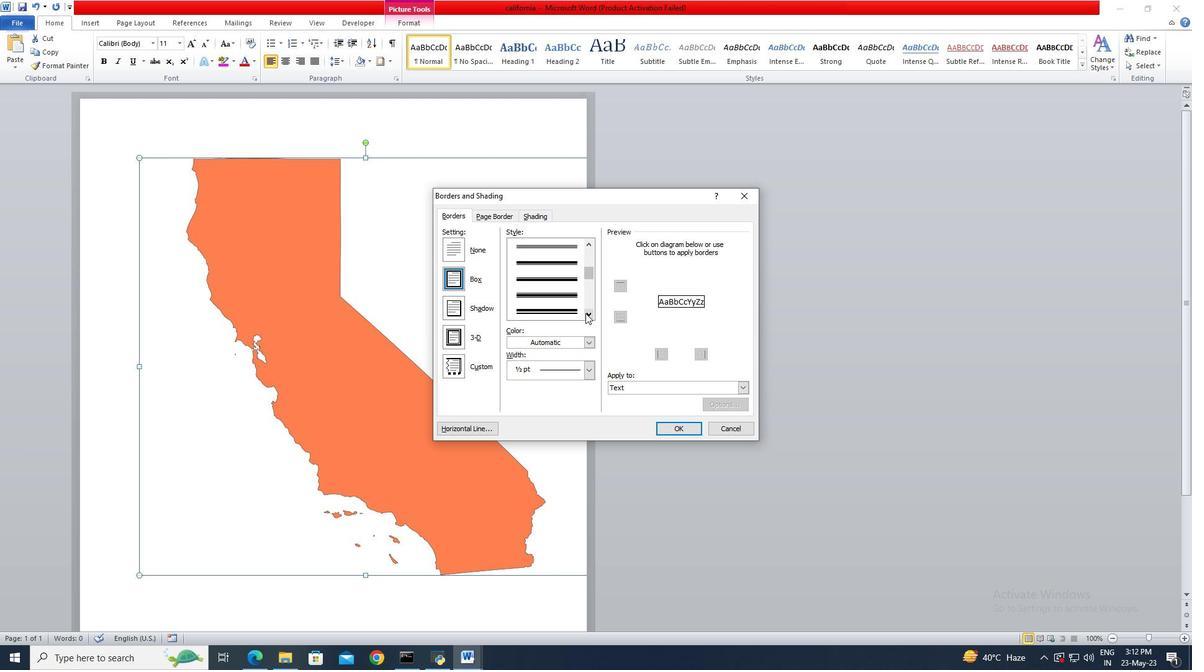 
Action: Mouse pressed left at (585, 313)
Screenshot: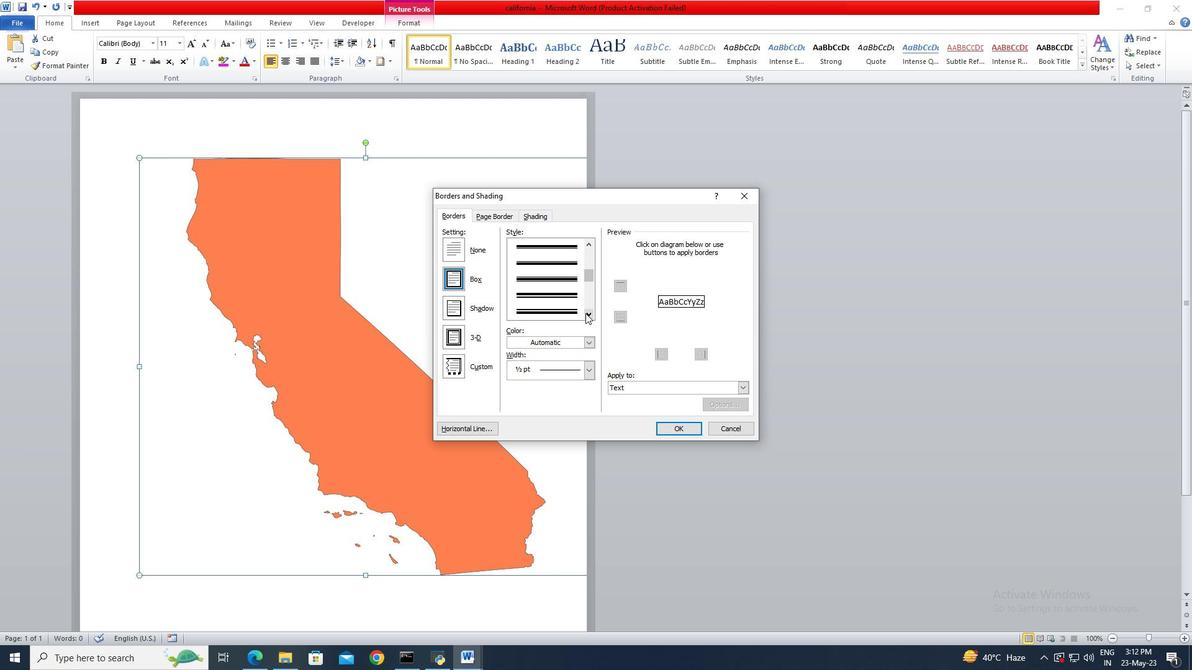 
Action: Mouse pressed left at (585, 313)
Screenshot: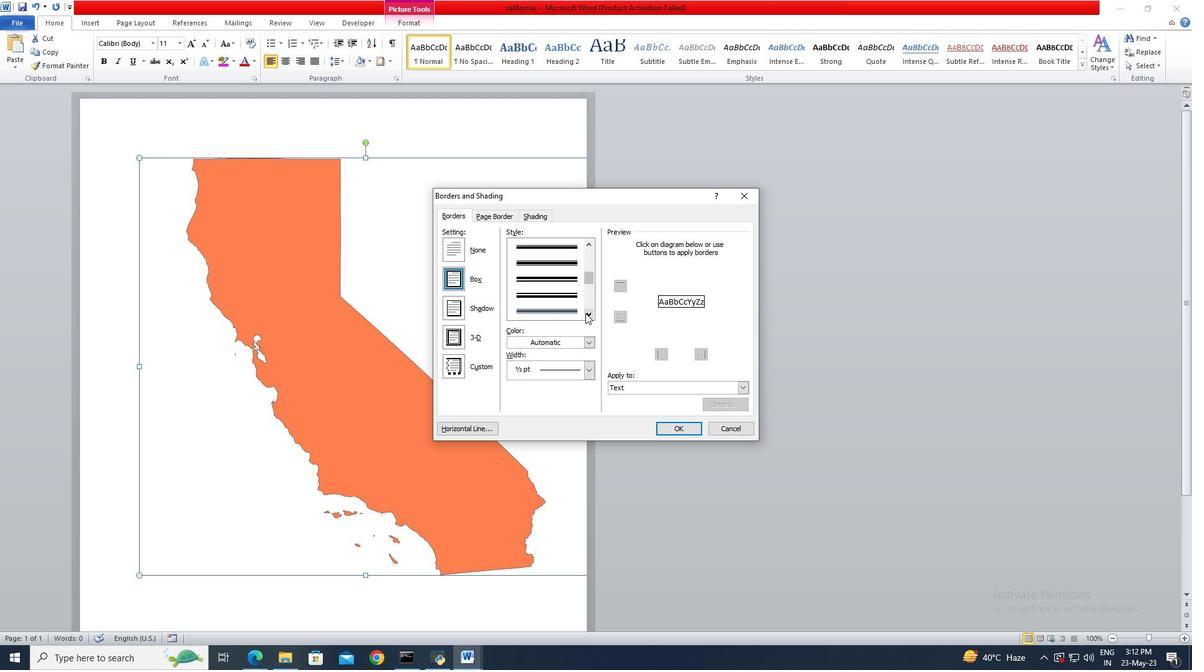 
Action: Mouse pressed left at (585, 313)
Screenshot: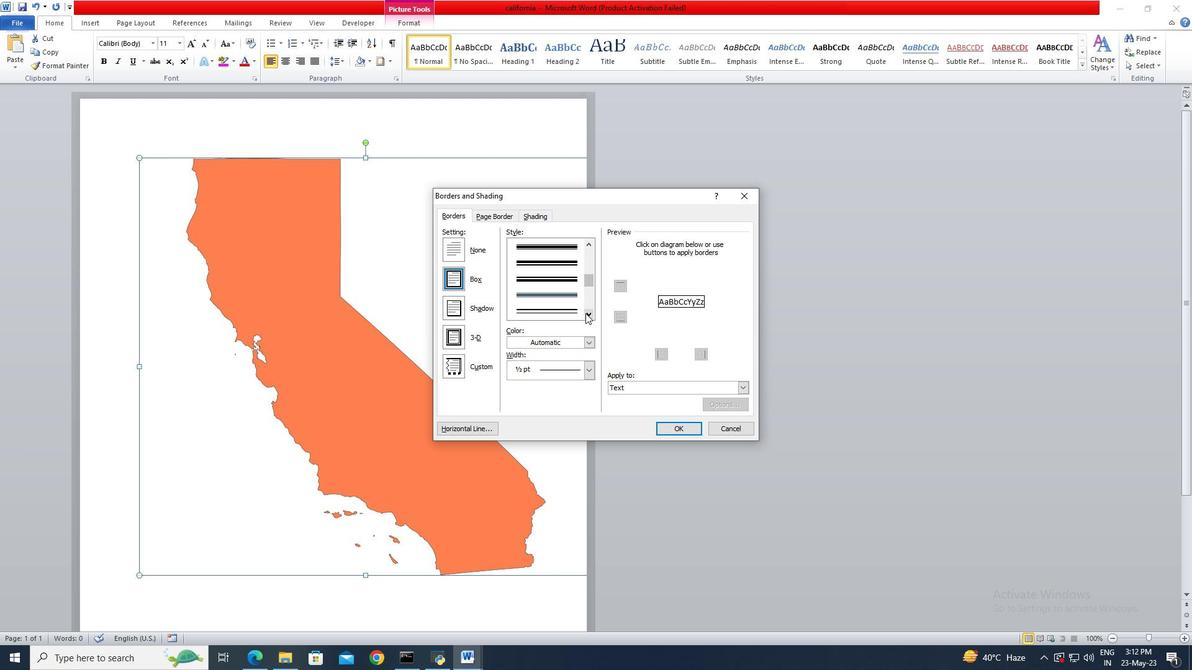 
Action: Mouse moved to (586, 313)
Screenshot: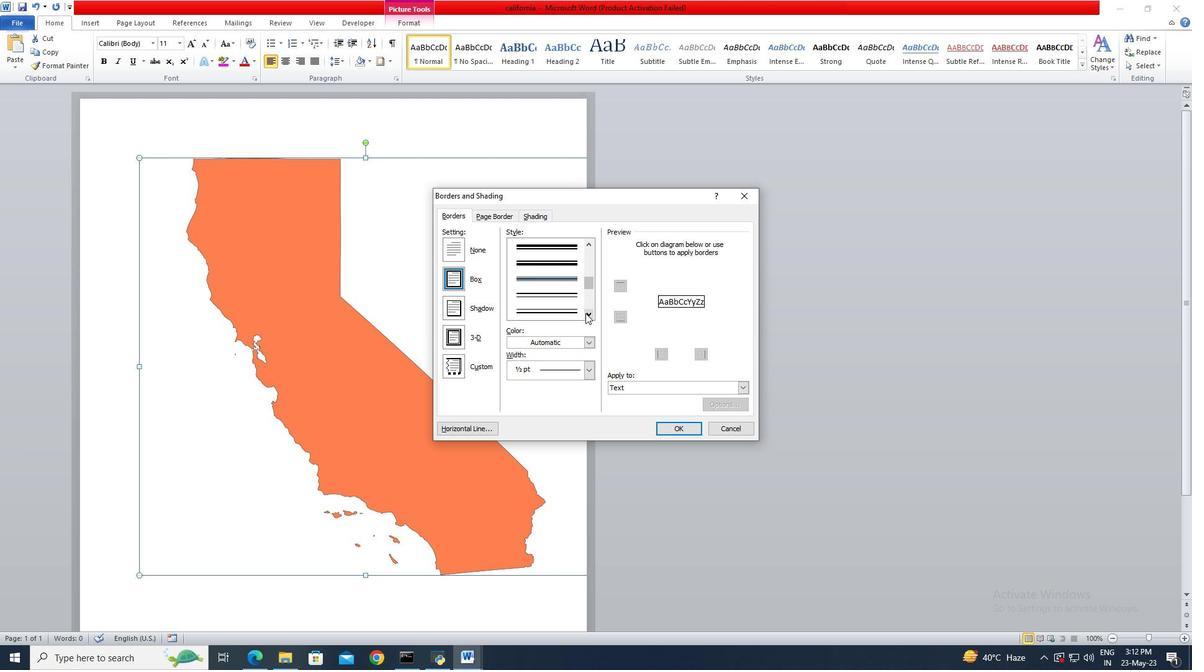 
Action: Mouse pressed left at (586, 313)
Screenshot: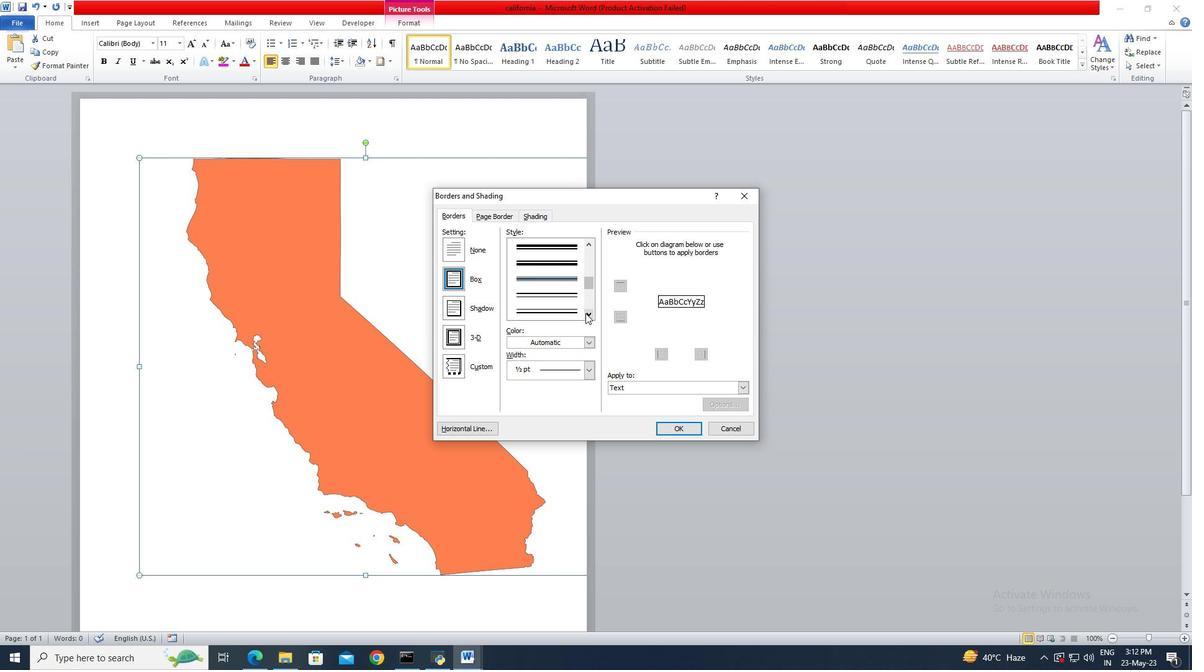 
Action: Mouse pressed left at (586, 313)
Screenshot: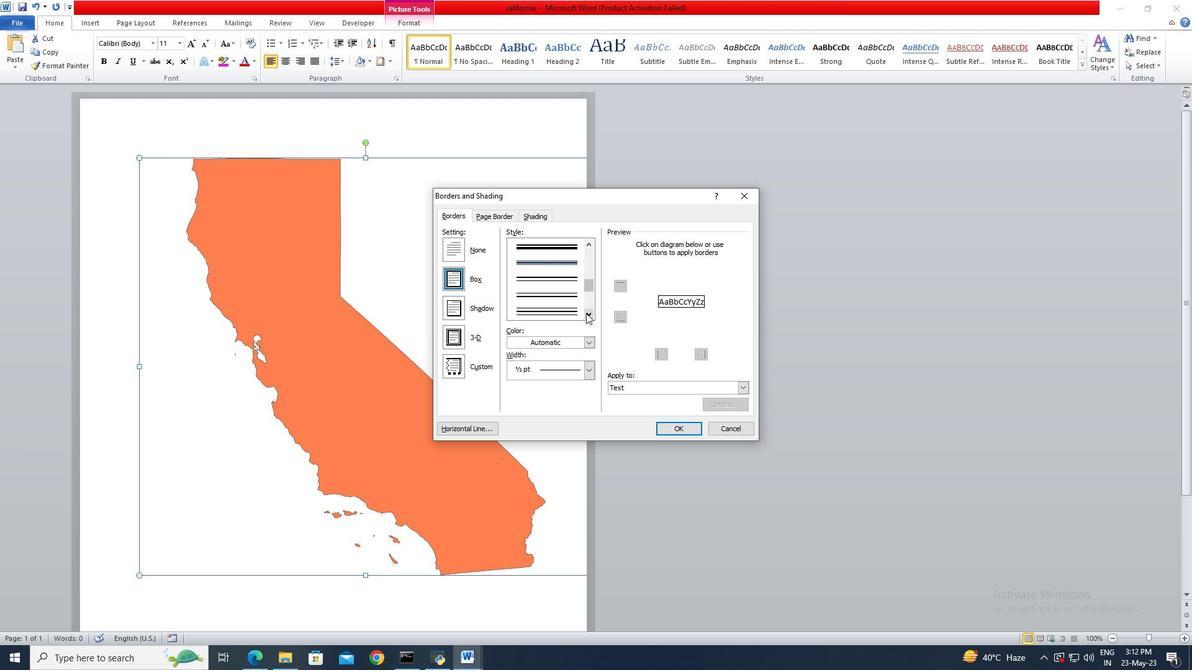 
Action: Mouse pressed left at (586, 313)
Screenshot: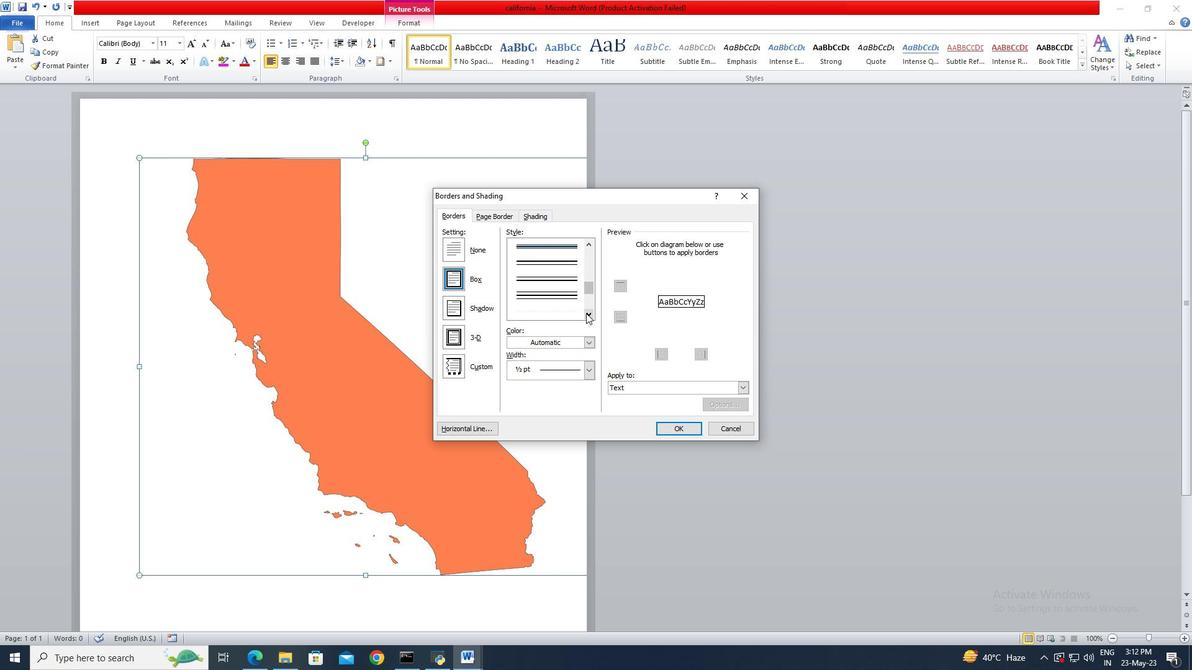 
Action: Mouse pressed left at (586, 313)
Screenshot: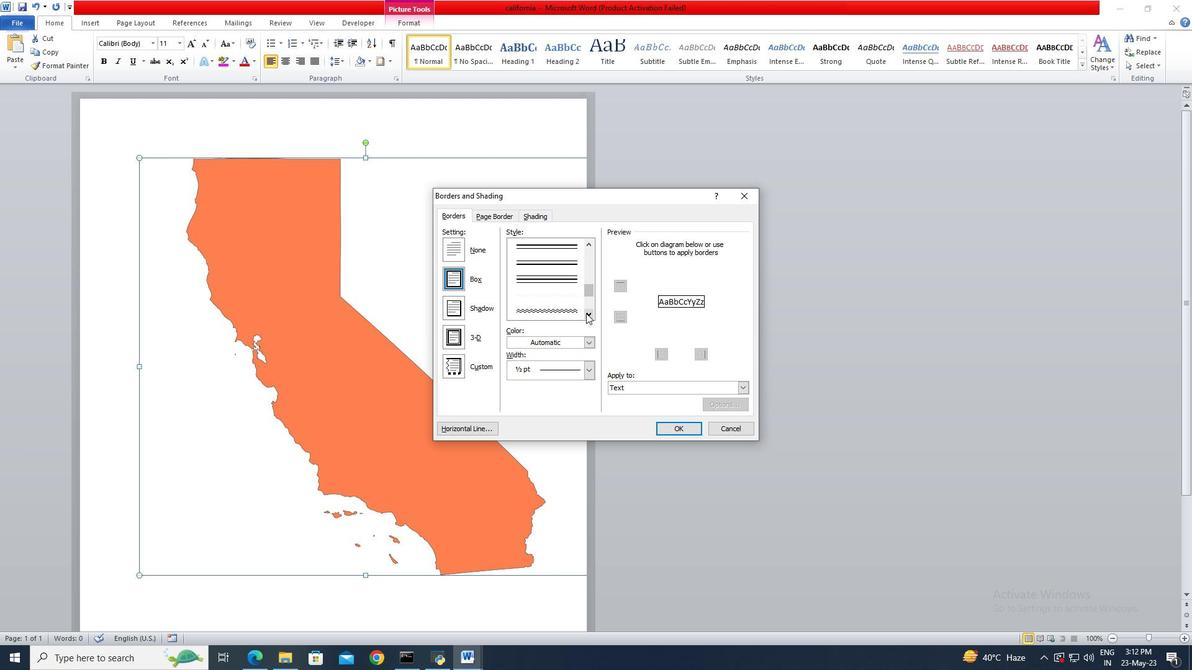 
Action: Mouse moved to (566, 281)
Screenshot: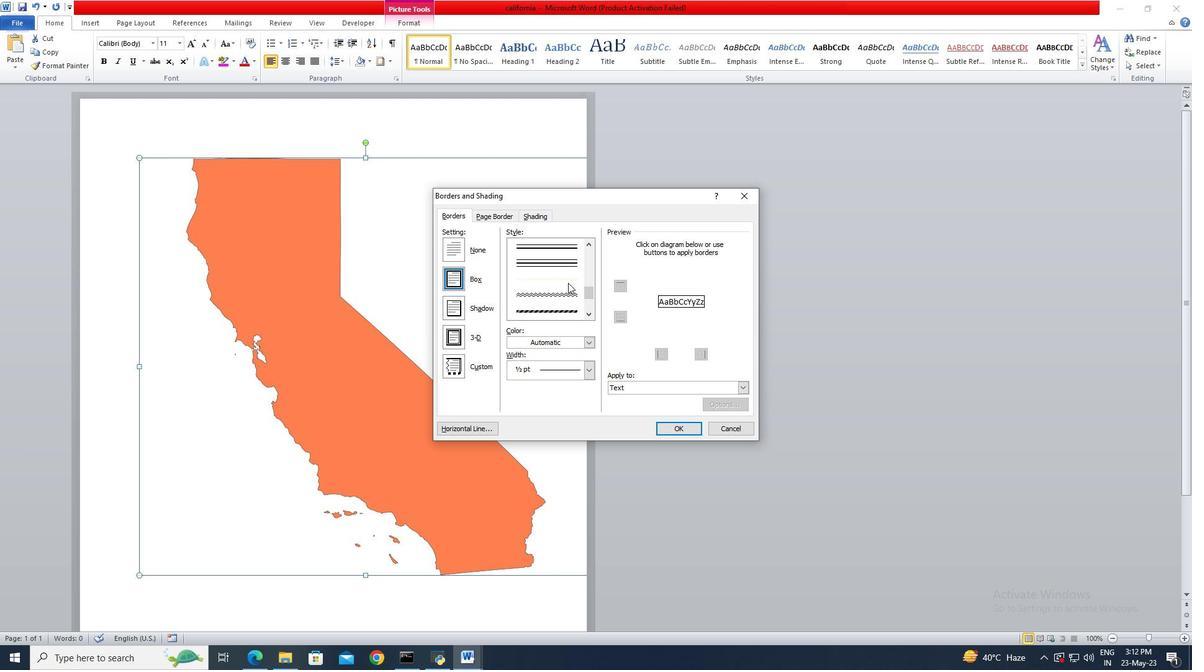 
Action: Mouse pressed left at (566, 281)
Screenshot: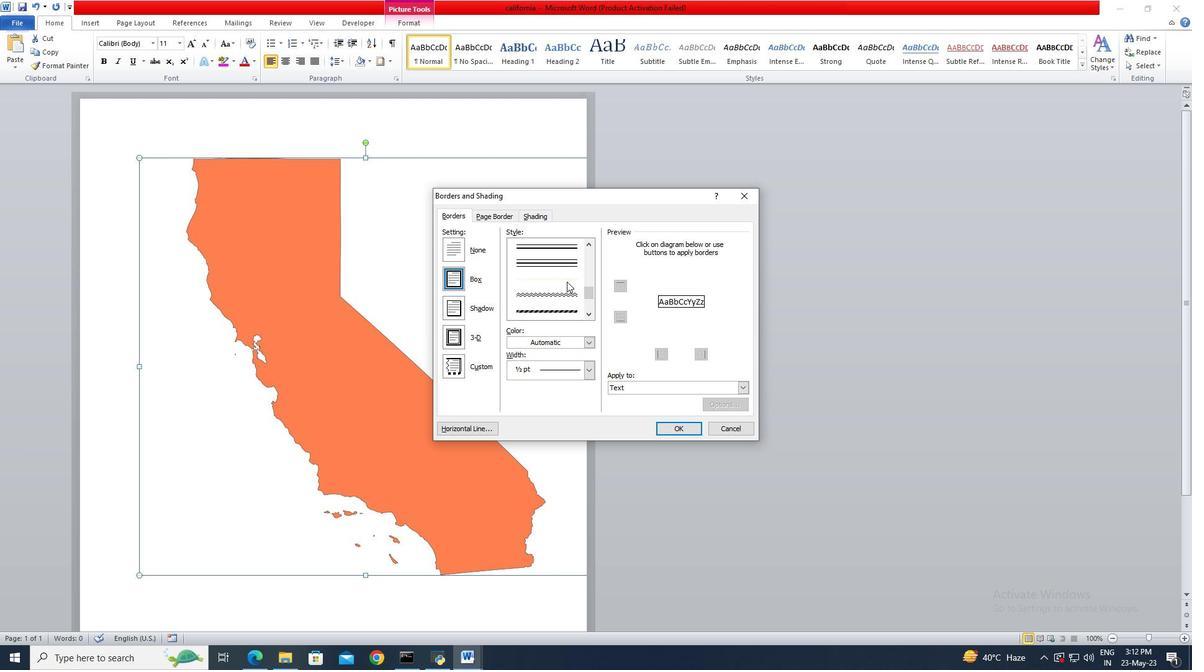 
Action: Mouse moved to (589, 342)
Screenshot: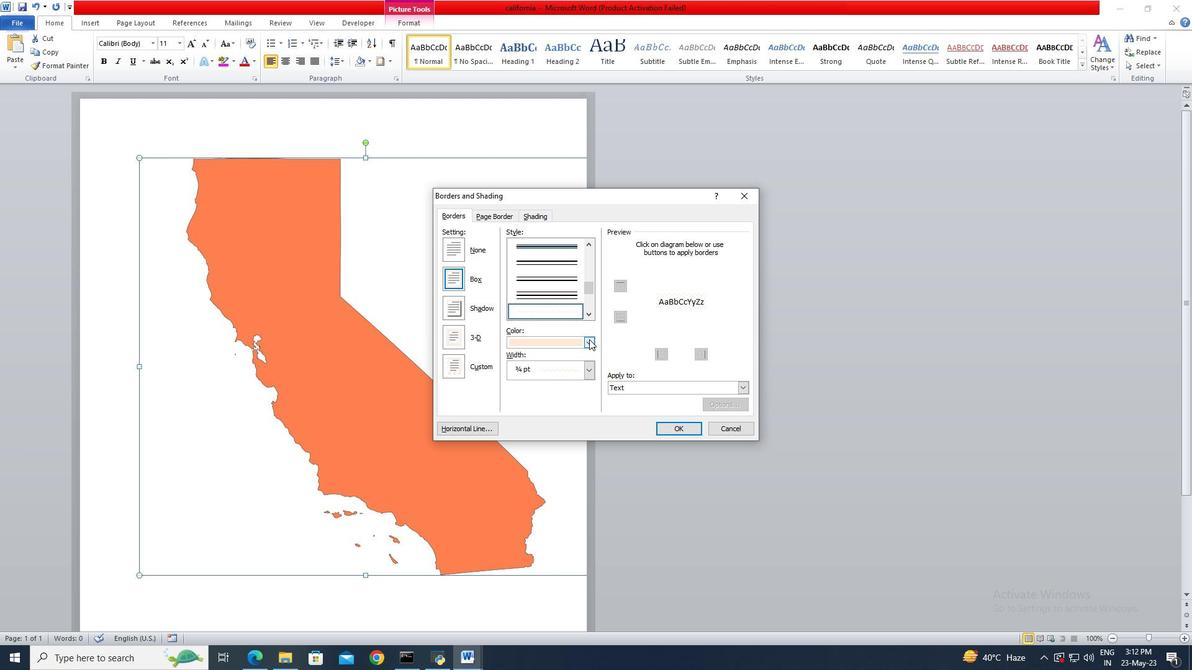 
Action: Mouse pressed left at (589, 342)
Screenshot: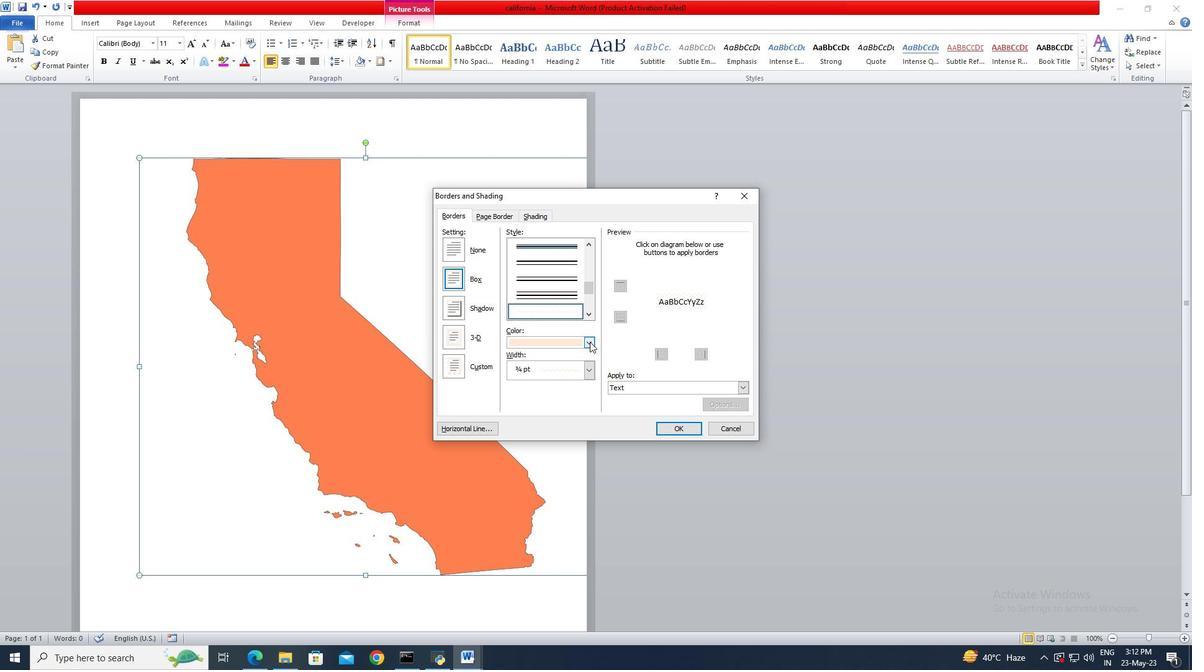 
Action: Mouse moved to (525, 447)
Screenshot: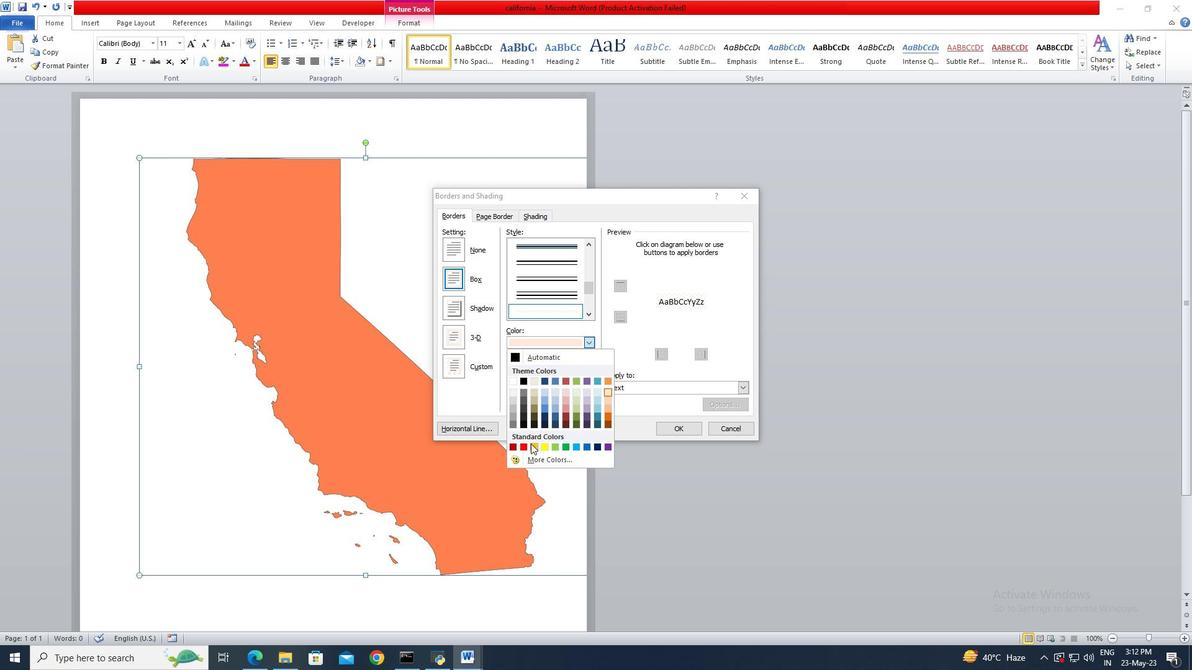 
Action: Mouse pressed left at (525, 447)
Screenshot: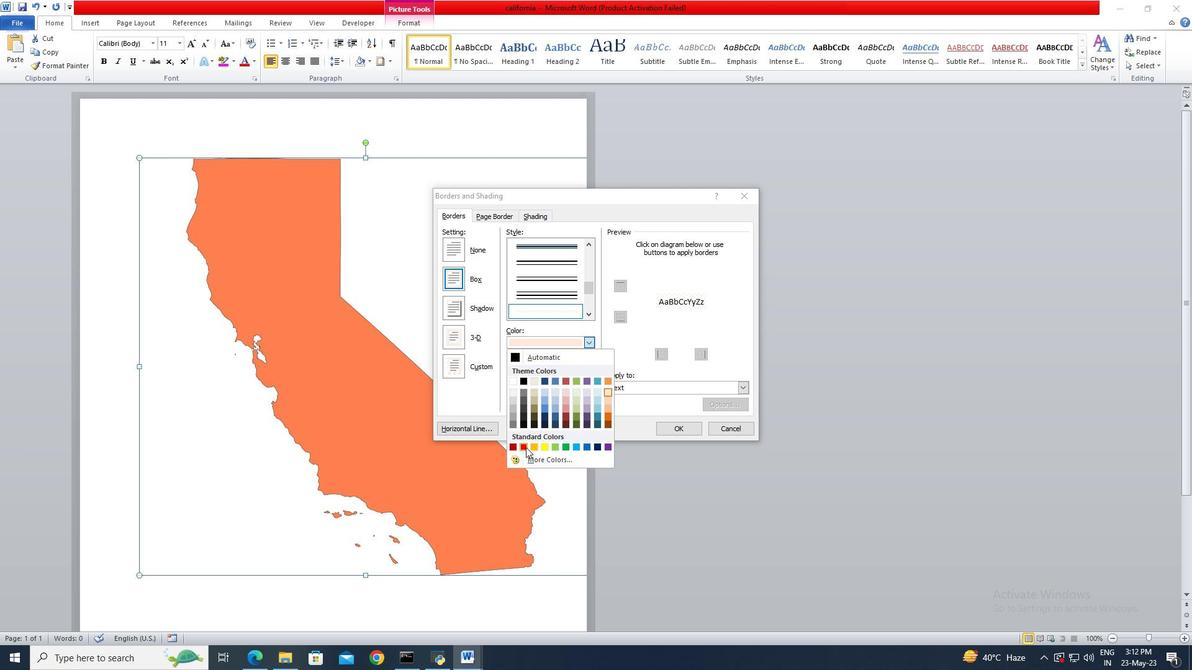 
Action: Mouse moved to (588, 371)
Screenshot: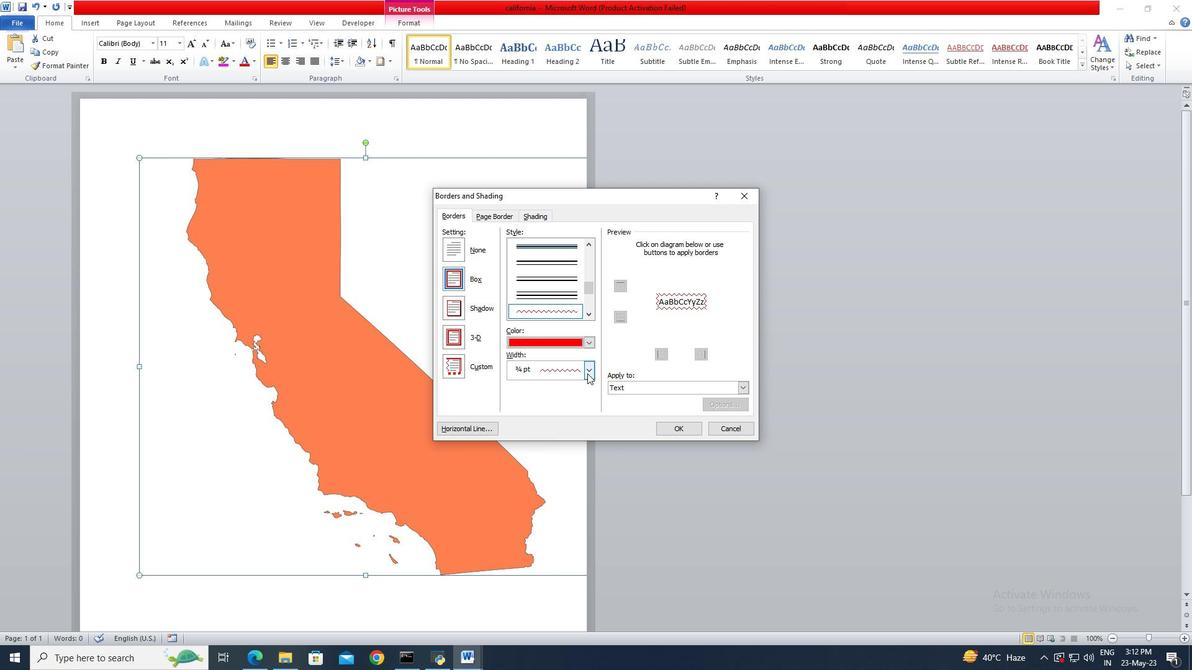 
Action: Mouse pressed left at (588, 371)
Screenshot: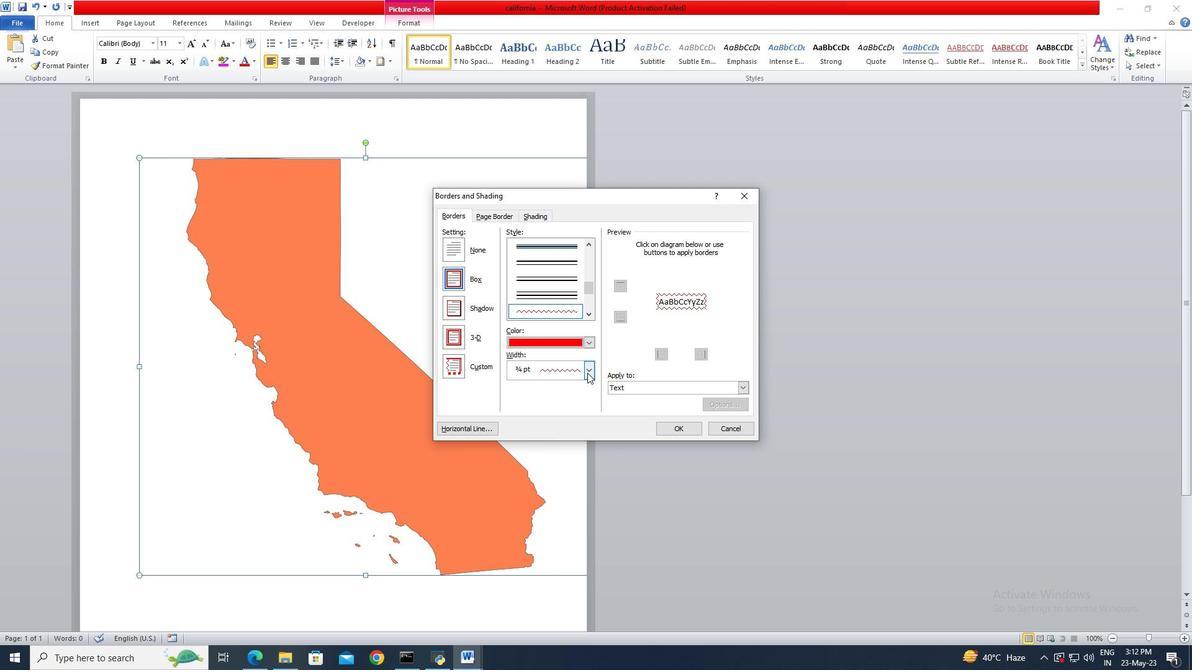 
Action: Mouse moved to (585, 375)
Screenshot: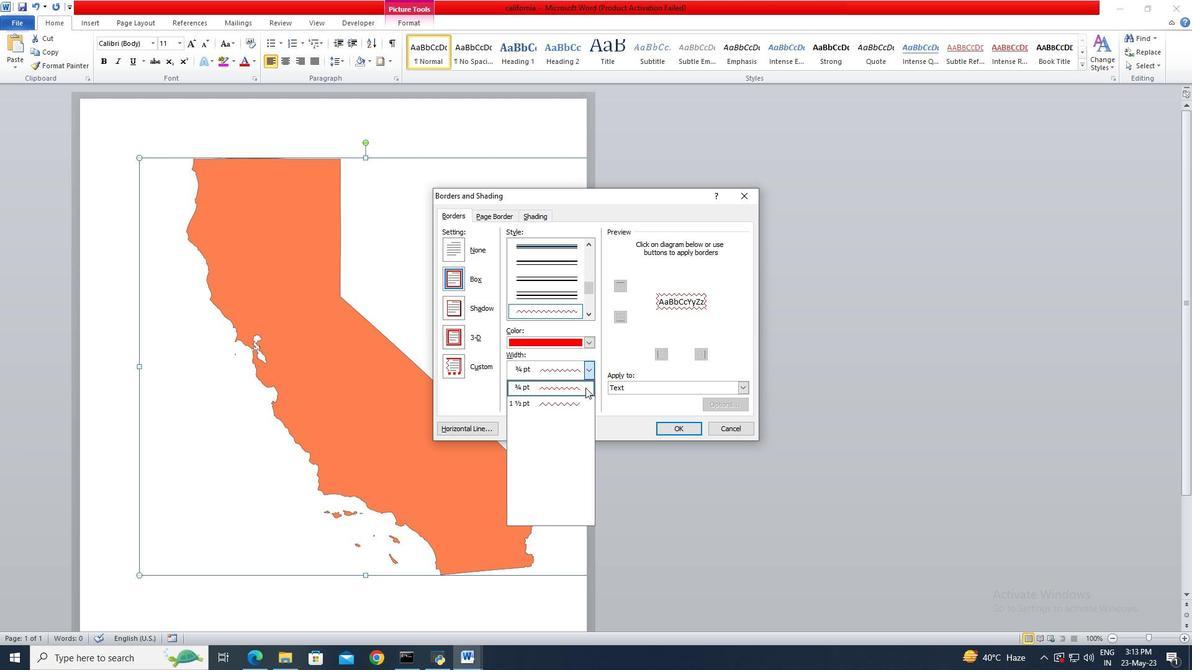 
Action: Mouse pressed left at (585, 375)
Screenshot: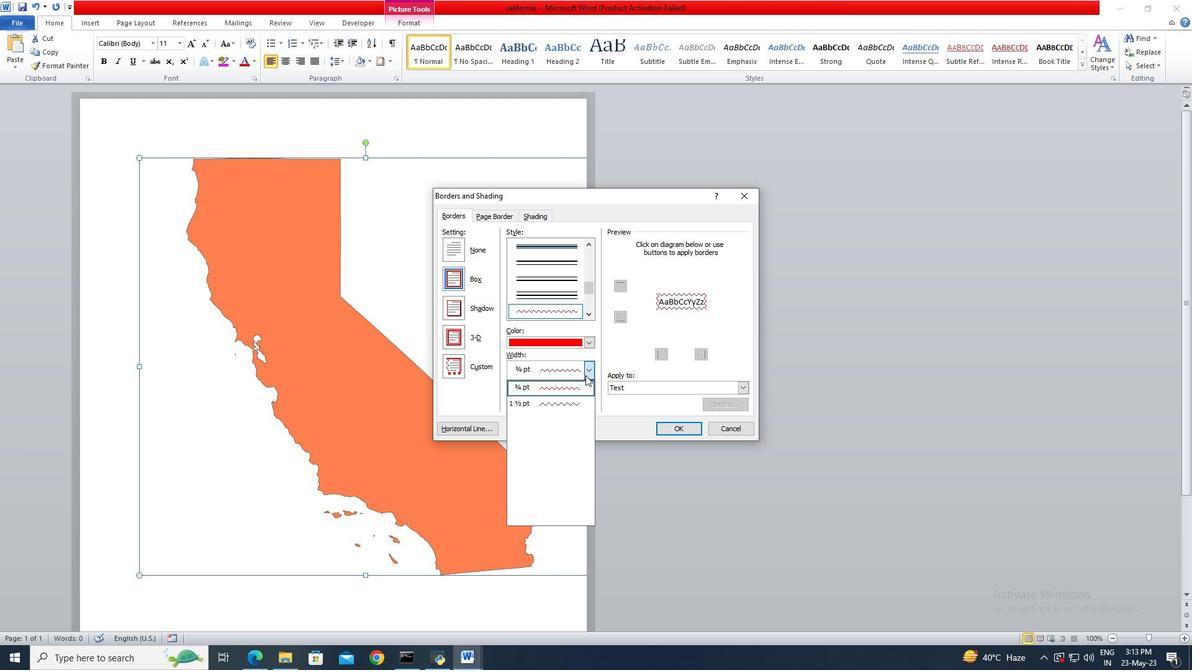 
Action: Mouse pressed left at (585, 375)
Screenshot: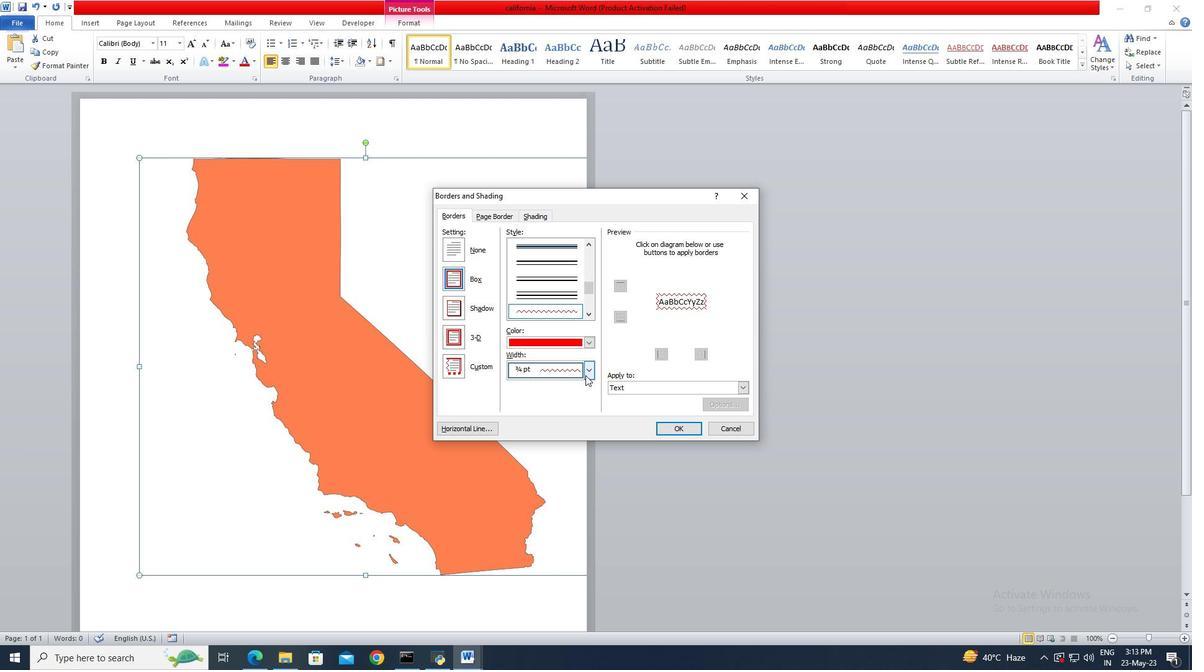 
Action: Mouse moved to (677, 432)
Screenshot: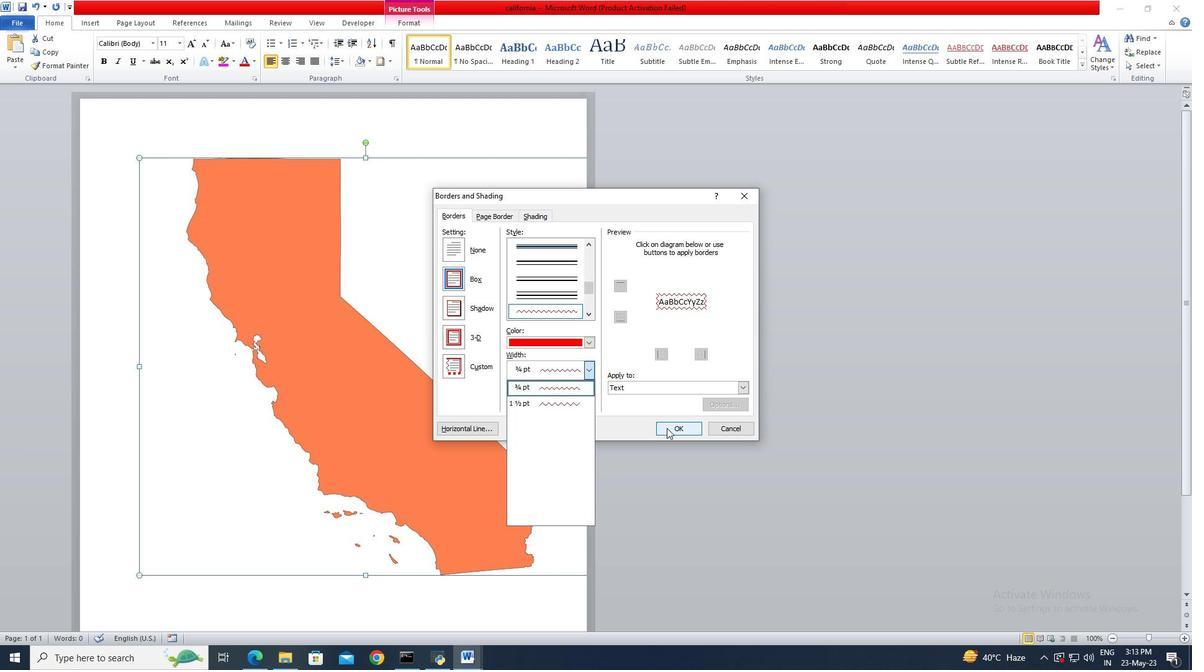 
Action: Mouse pressed left at (677, 432)
Screenshot: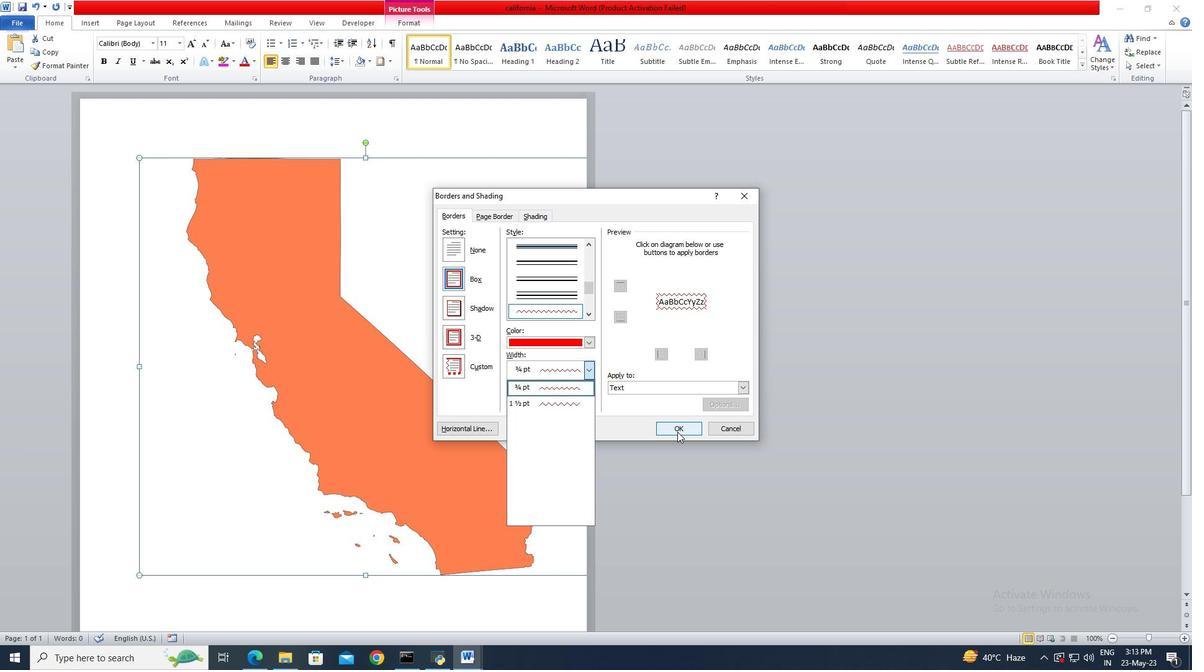 
